 Task: Look for space in Taungdwingyi, Myanmar from 9th July, 2023 to 16th July, 2023 for 2 adults, 1 child in price range Rs.8000 to Rs.16000. Place can be entire place with 2 bedrooms having 2 beds and 1 bathroom. Property type can be house, flat, guest house. Amenities needed are: washing machine. Booking option can be shelf check-in. Required host language is English.
Action: Mouse moved to (466, 97)
Screenshot: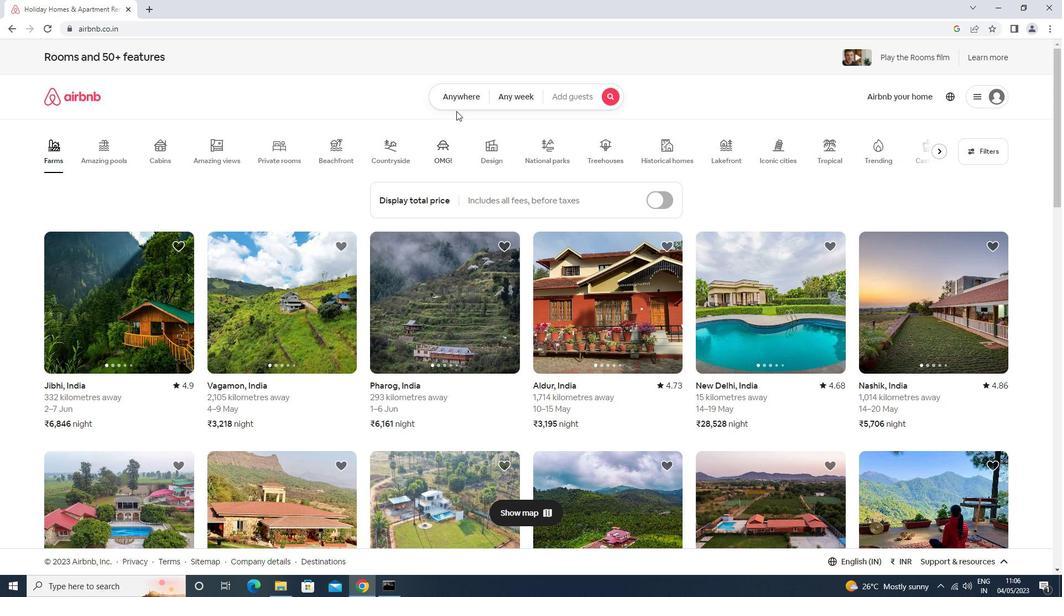 
Action: Mouse pressed left at (466, 97)
Screenshot: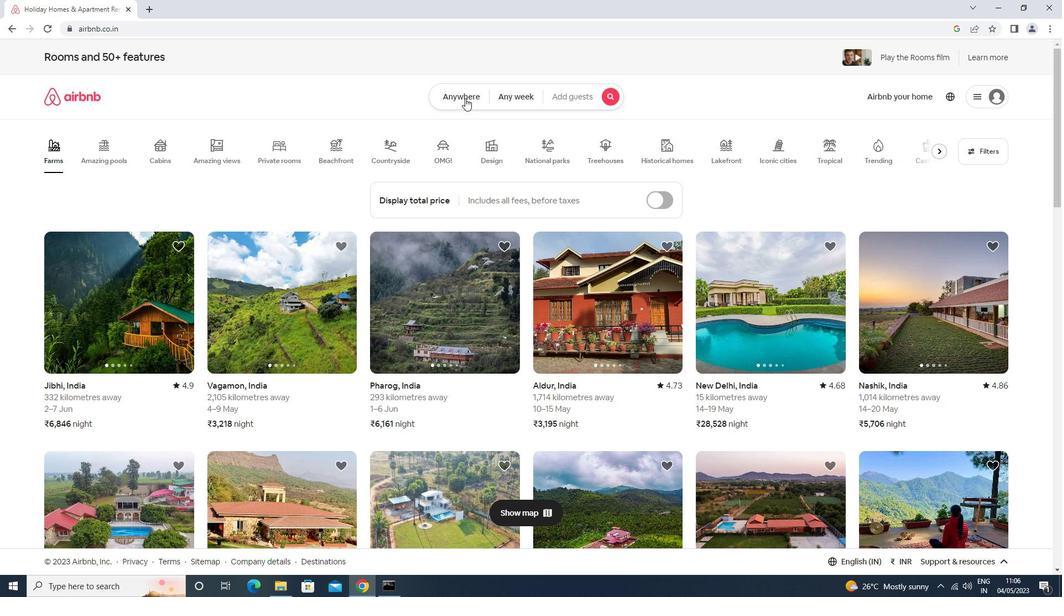 
Action: Mouse moved to (383, 144)
Screenshot: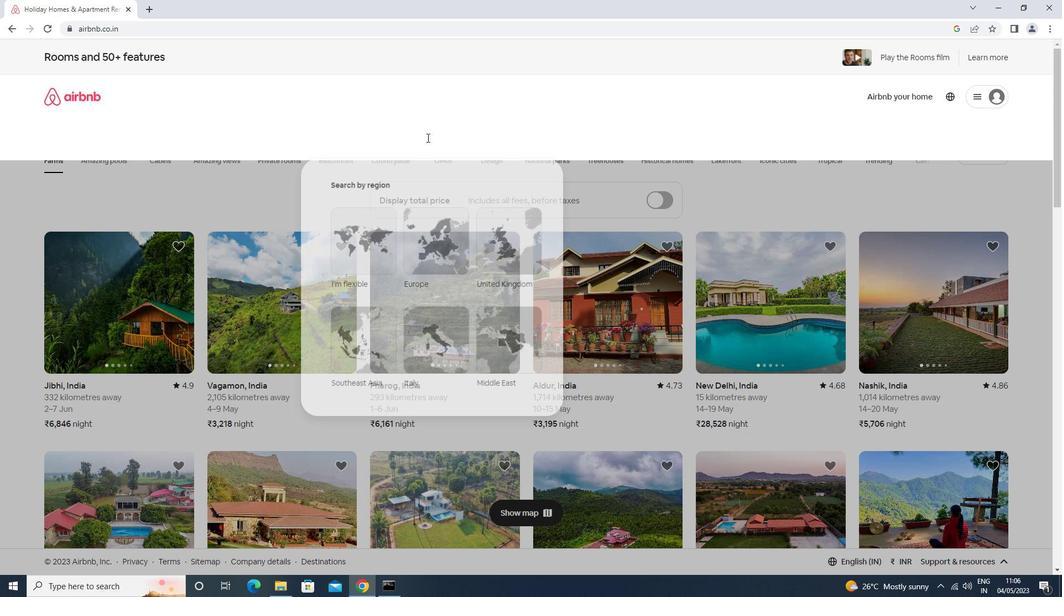 
Action: Mouse pressed left at (383, 144)
Screenshot: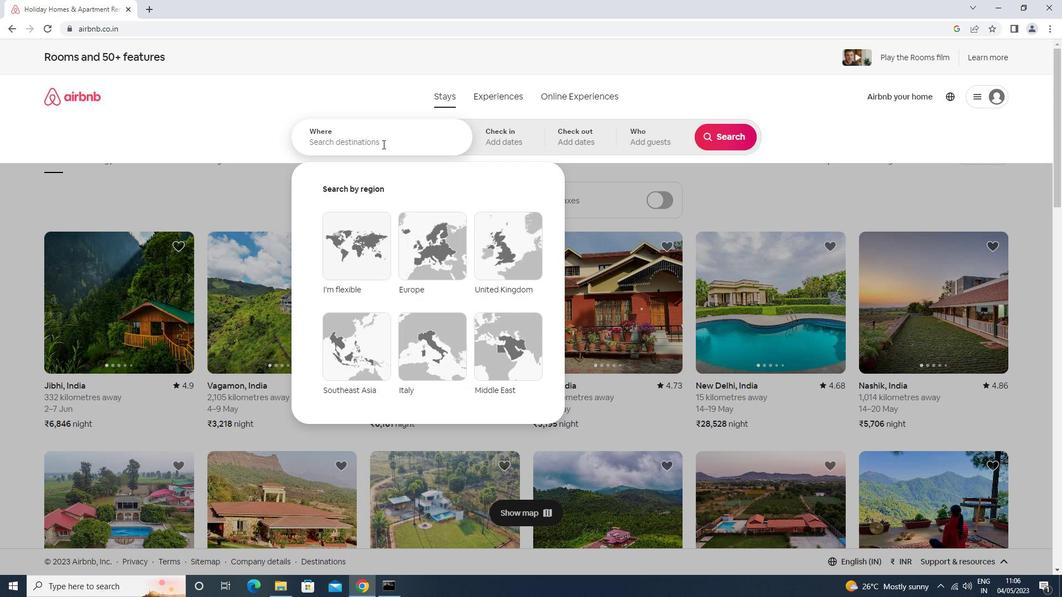 
Action: Mouse moved to (381, 144)
Screenshot: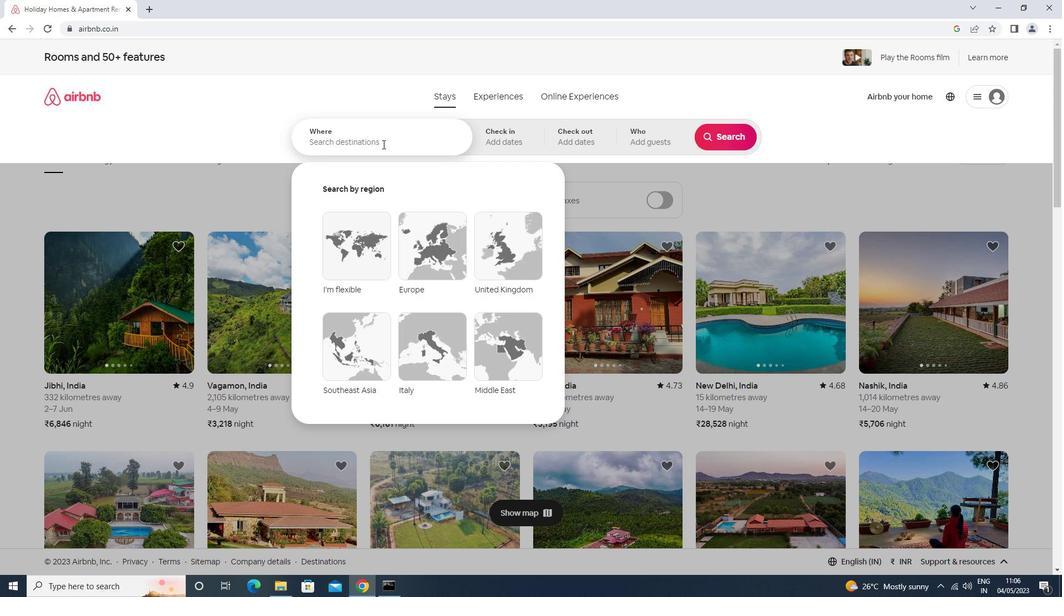 
Action: Key pressed taungdwinny<Key.down><Key.enter>
Screenshot: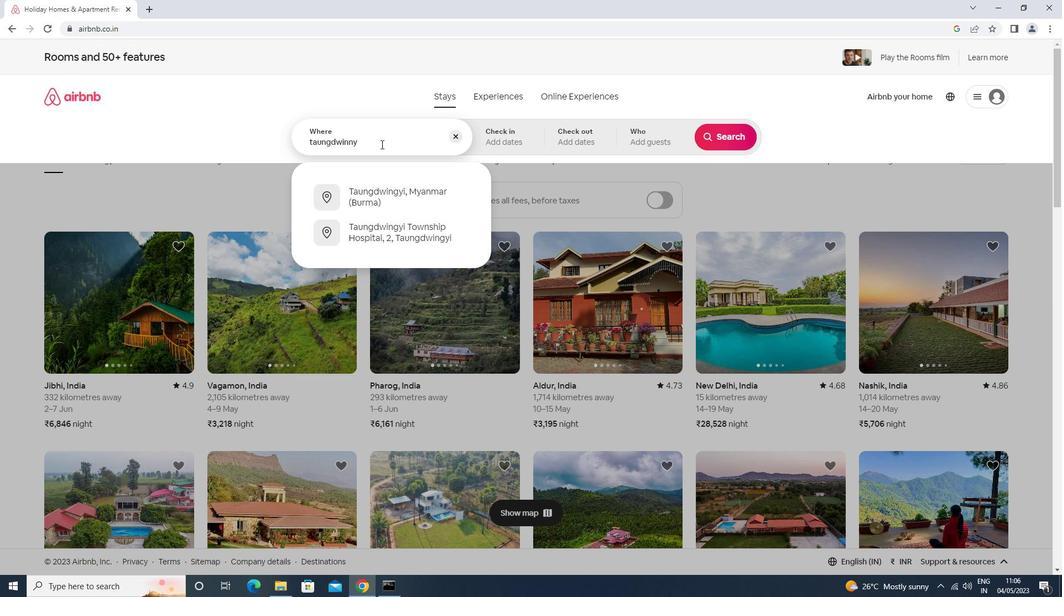 
Action: Mouse moved to (729, 223)
Screenshot: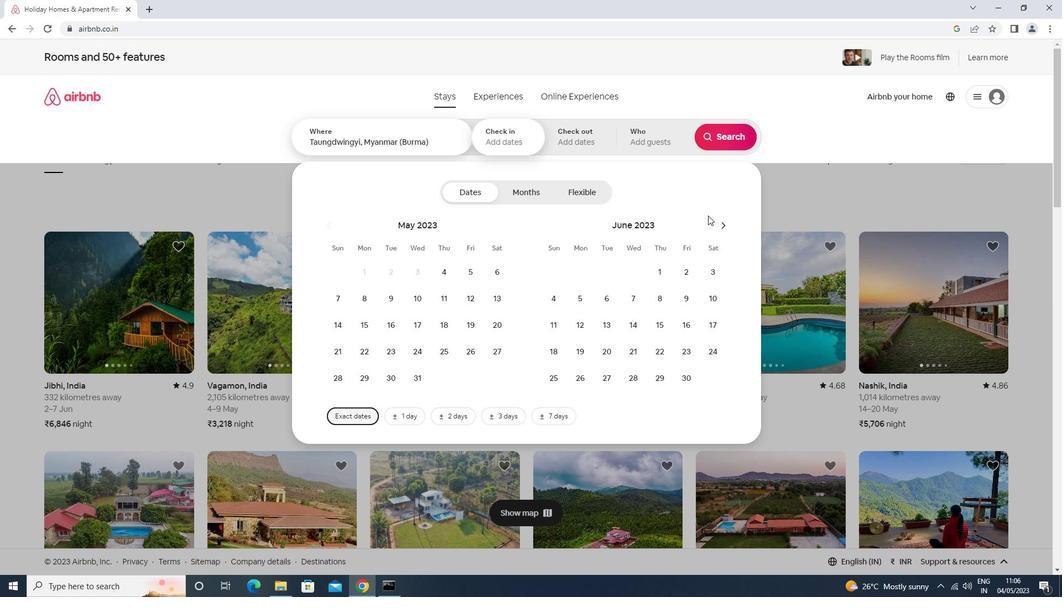 
Action: Mouse pressed left at (729, 223)
Screenshot: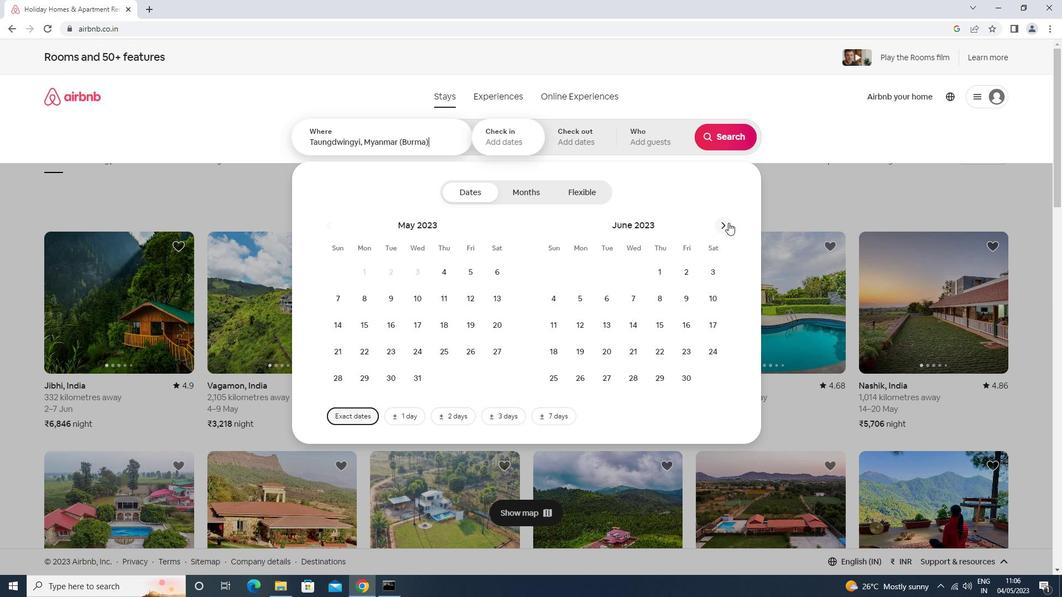 
Action: Mouse moved to (557, 326)
Screenshot: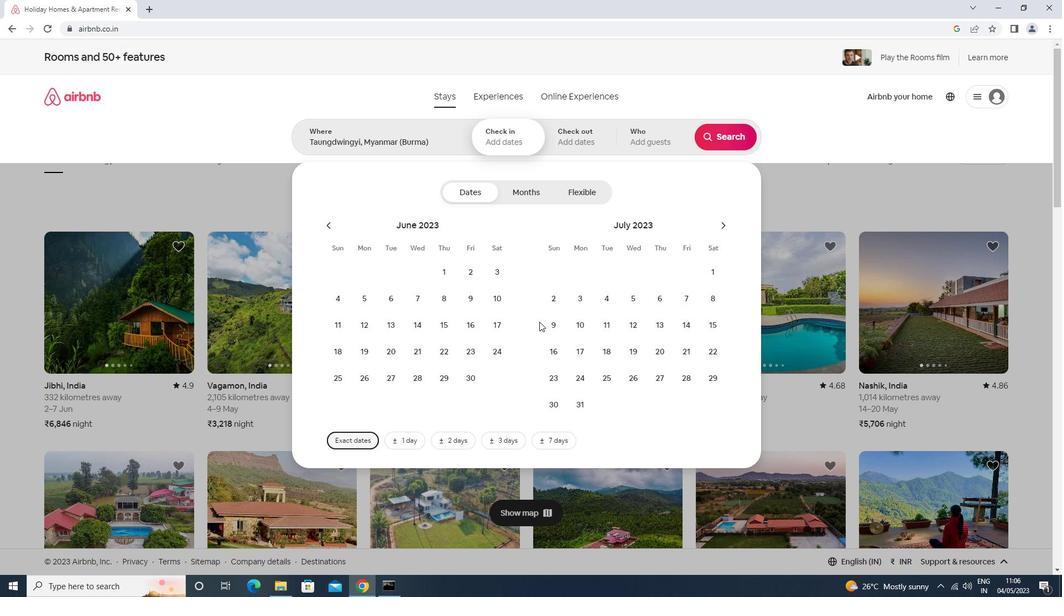 
Action: Mouse pressed left at (557, 326)
Screenshot: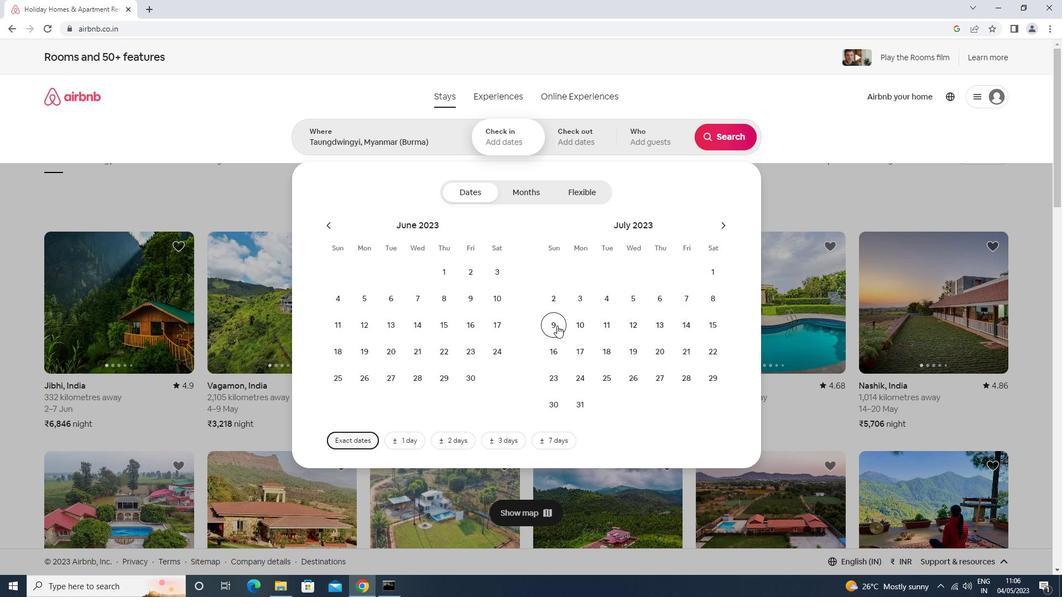 
Action: Mouse moved to (549, 347)
Screenshot: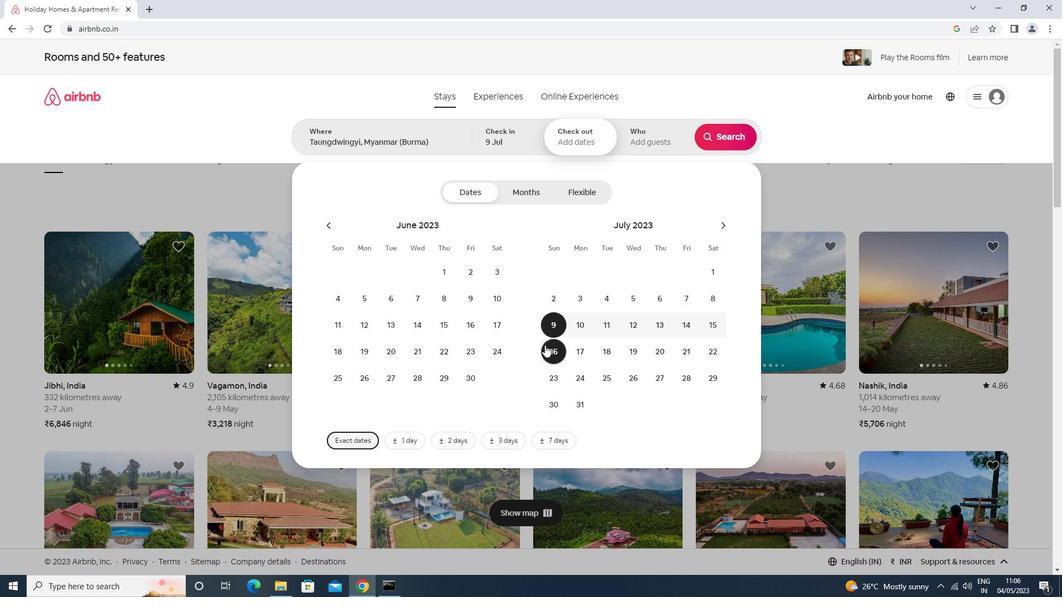 
Action: Mouse pressed left at (549, 347)
Screenshot: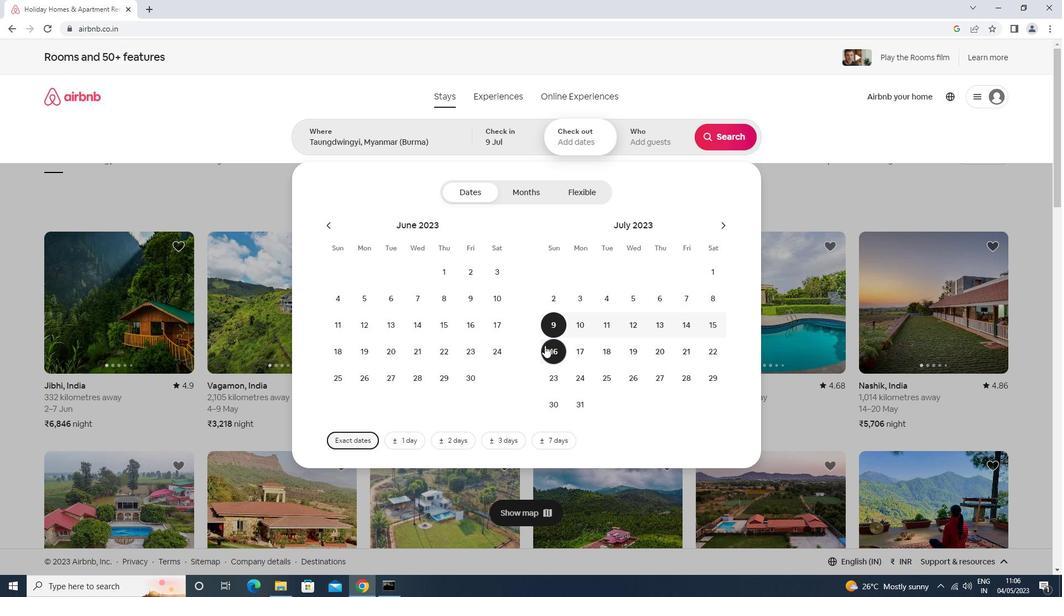 
Action: Mouse moved to (647, 147)
Screenshot: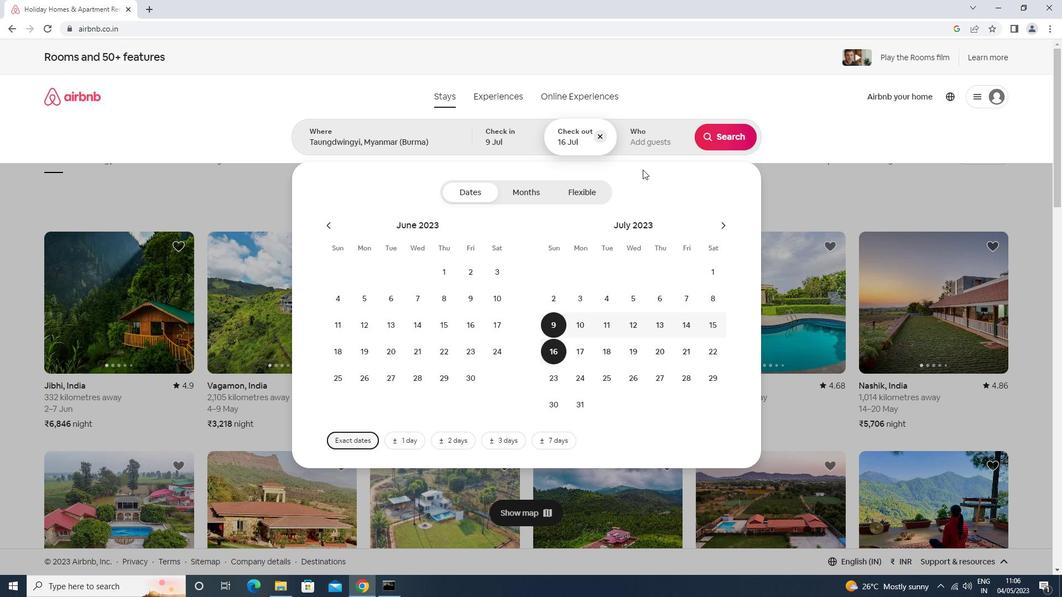 
Action: Mouse pressed left at (647, 147)
Screenshot: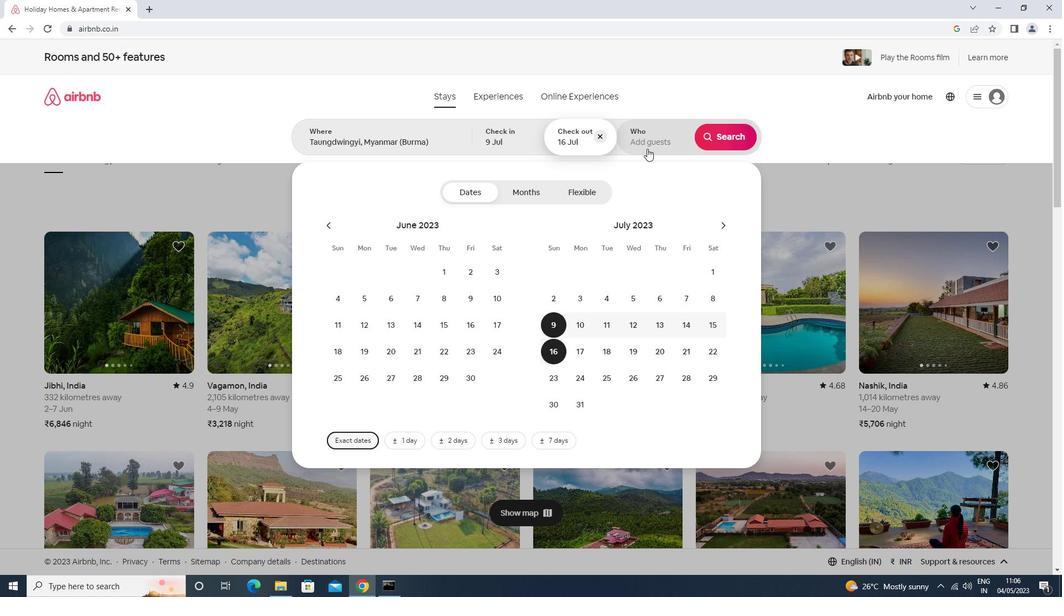 
Action: Mouse moved to (724, 193)
Screenshot: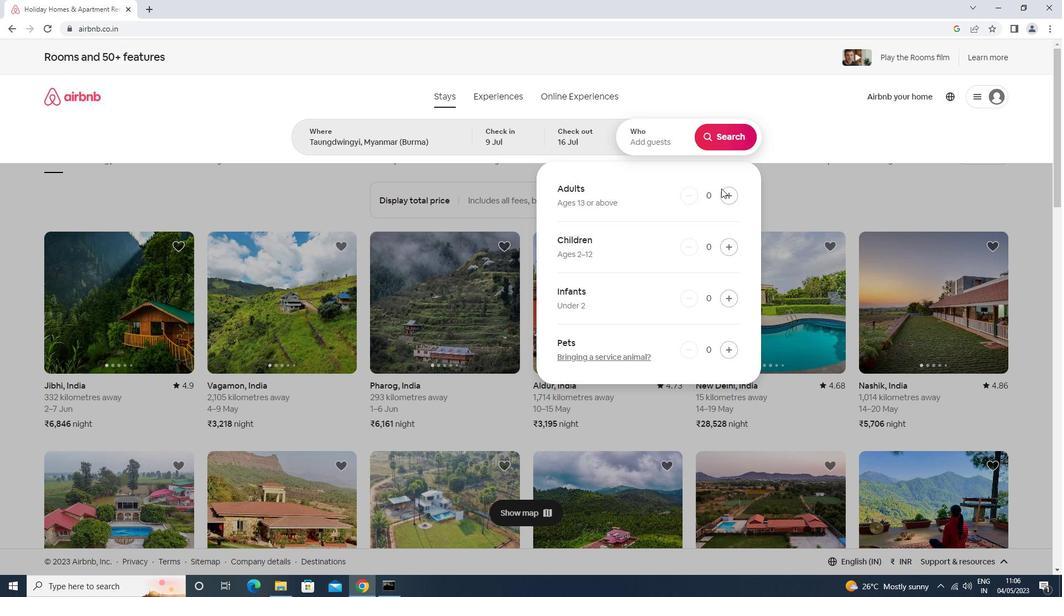 
Action: Mouse pressed left at (724, 193)
Screenshot: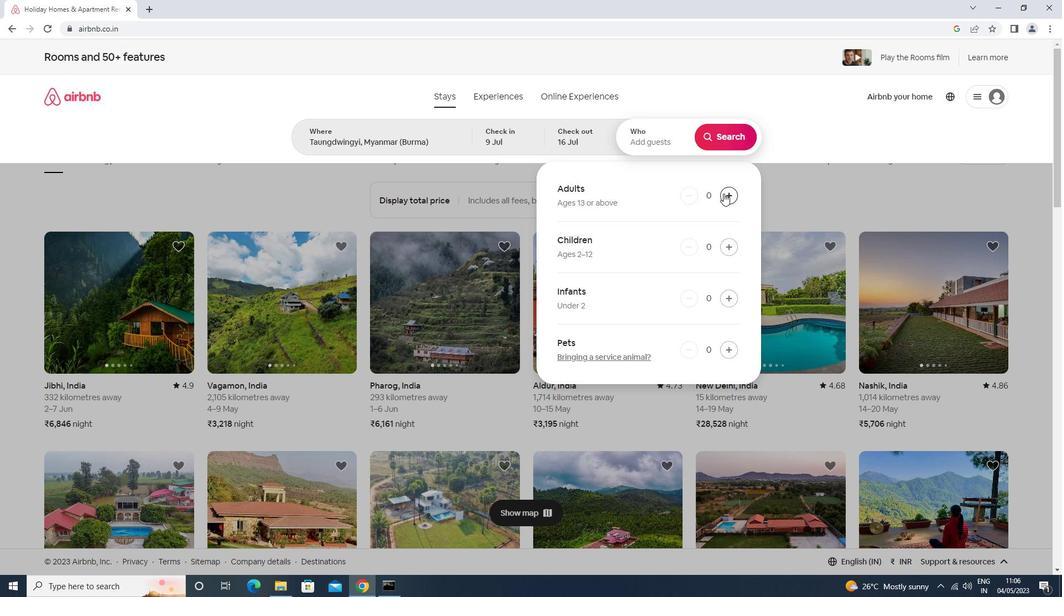 
Action: Mouse pressed left at (724, 193)
Screenshot: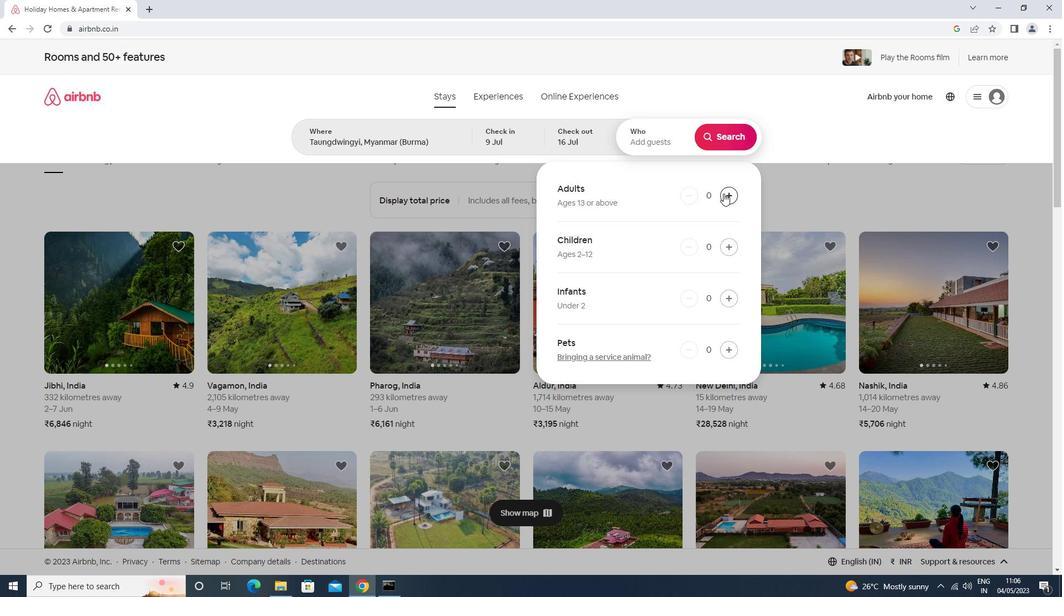 
Action: Mouse moved to (733, 243)
Screenshot: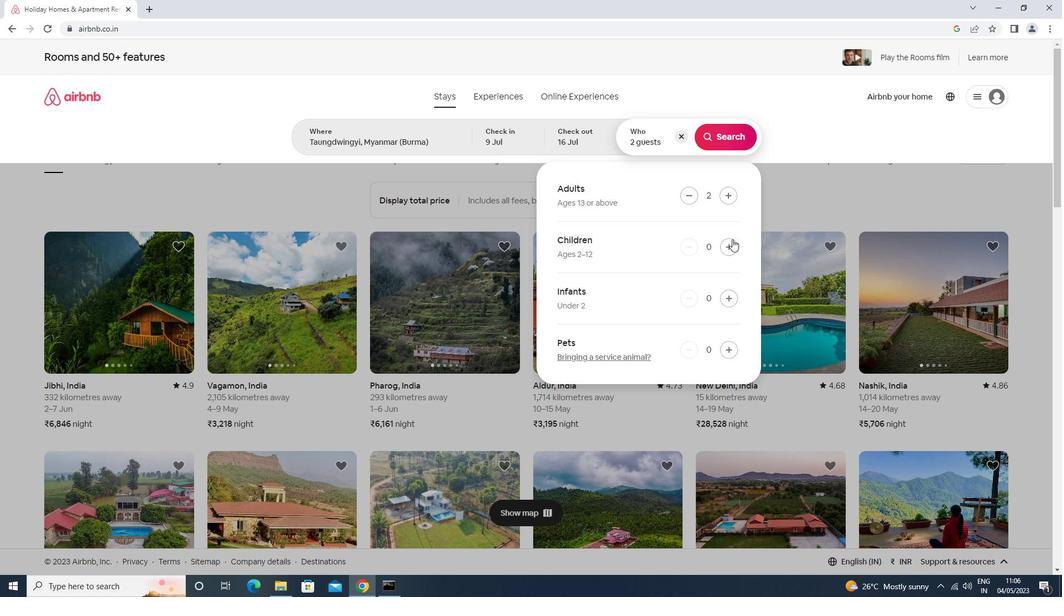 
Action: Mouse pressed left at (733, 243)
Screenshot: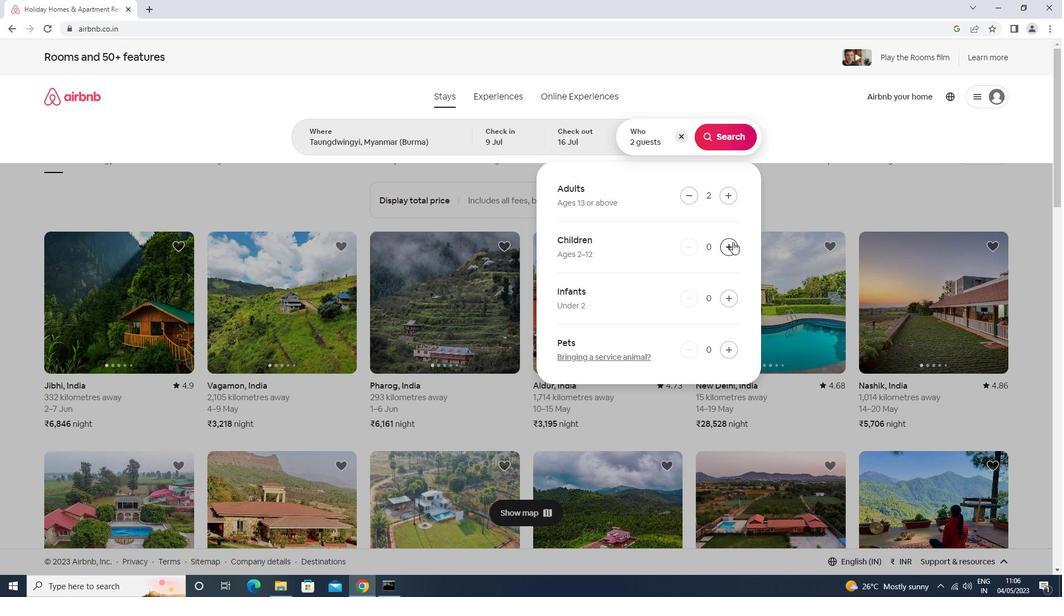 
Action: Mouse moved to (730, 140)
Screenshot: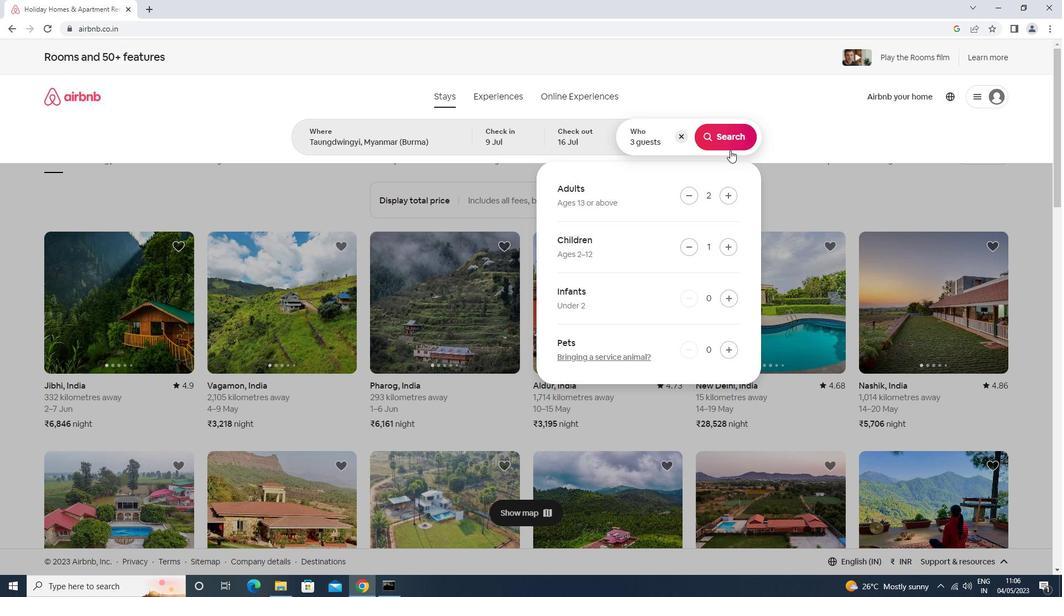 
Action: Mouse pressed left at (730, 140)
Screenshot: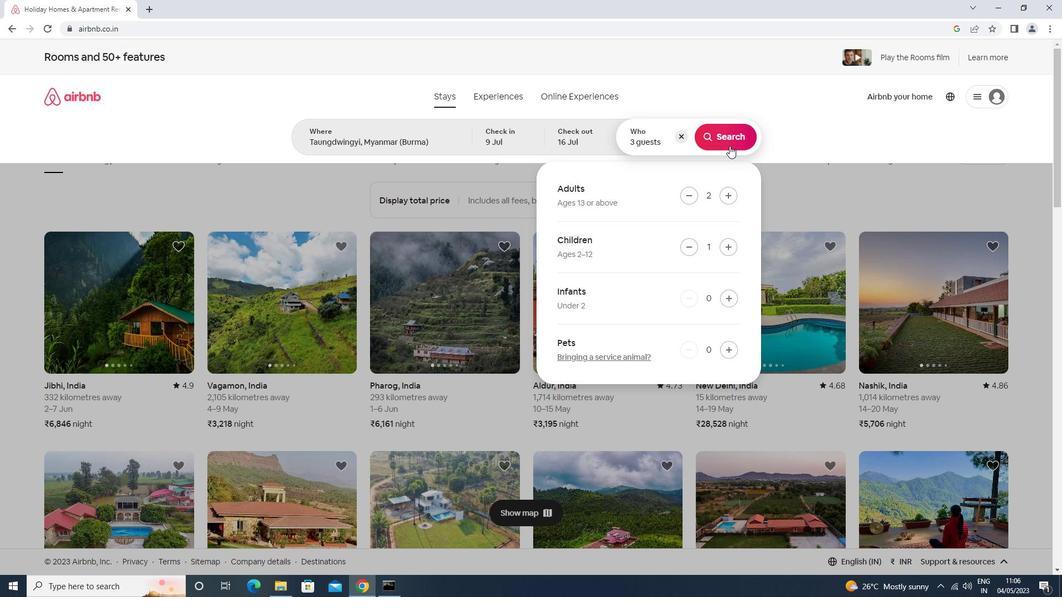 
Action: Mouse moved to (1005, 102)
Screenshot: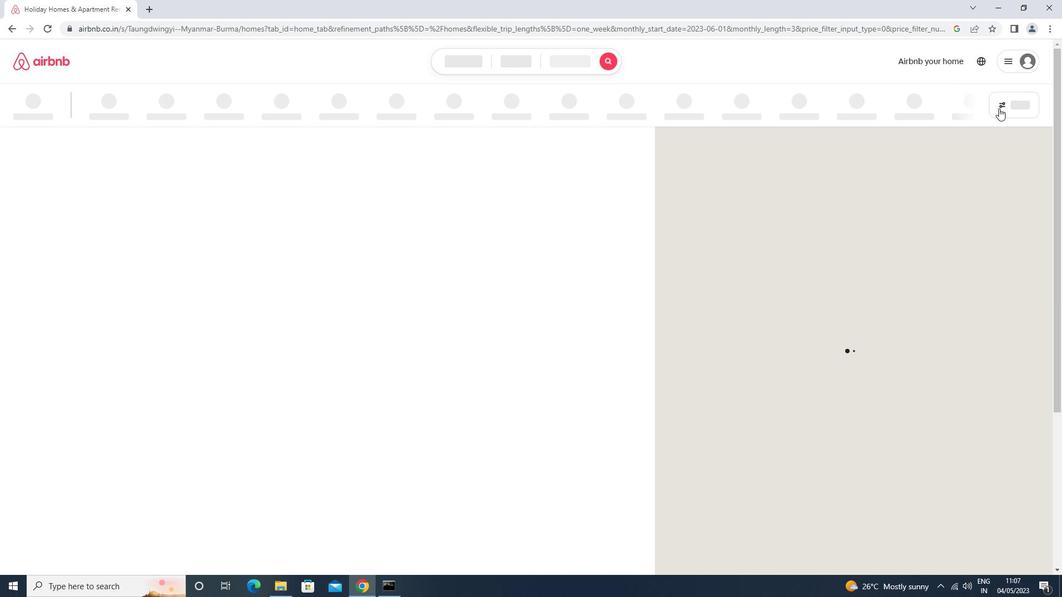 
Action: Mouse pressed left at (1005, 102)
Screenshot: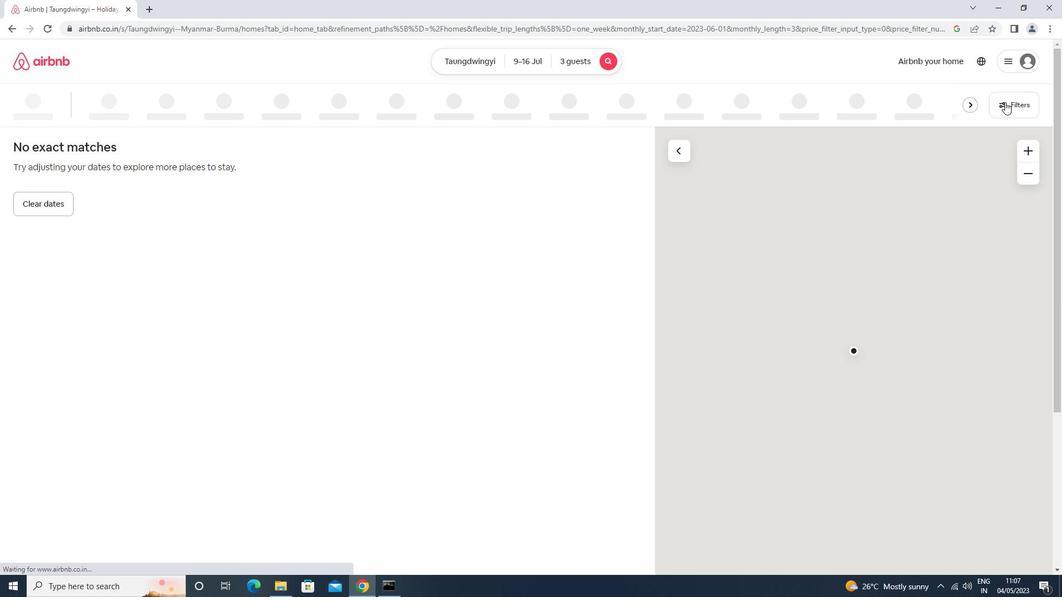 
Action: Mouse moved to (436, 167)
Screenshot: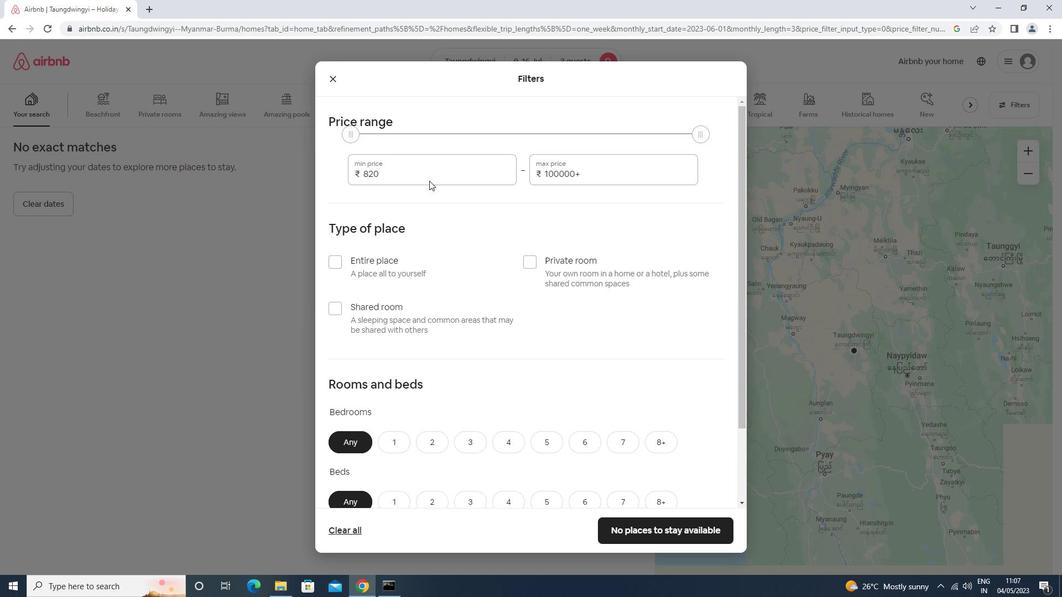 
Action: Mouse pressed left at (436, 167)
Screenshot: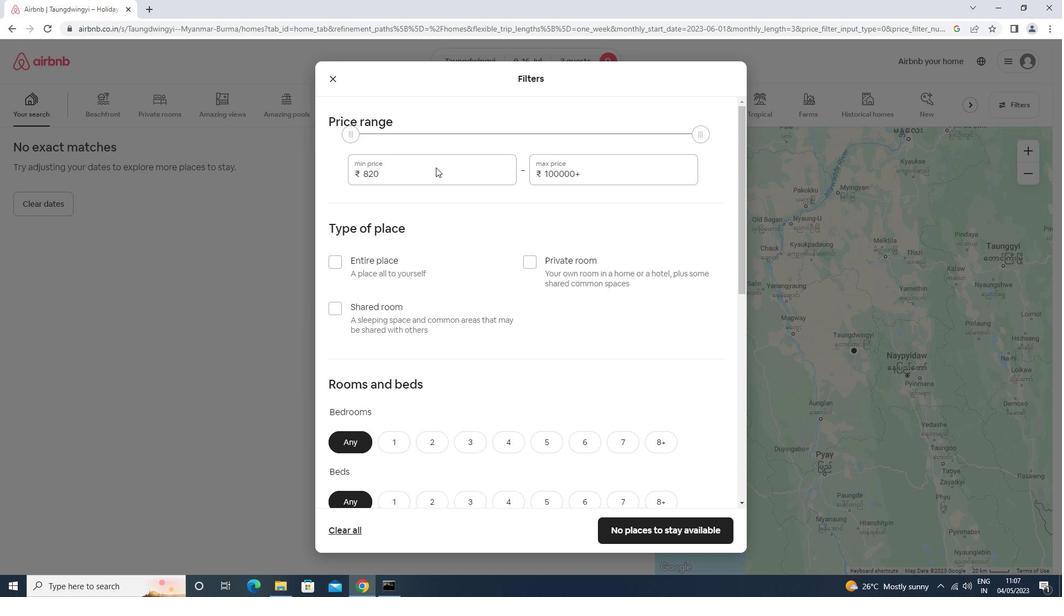
Action: Mouse moved to (436, 167)
Screenshot: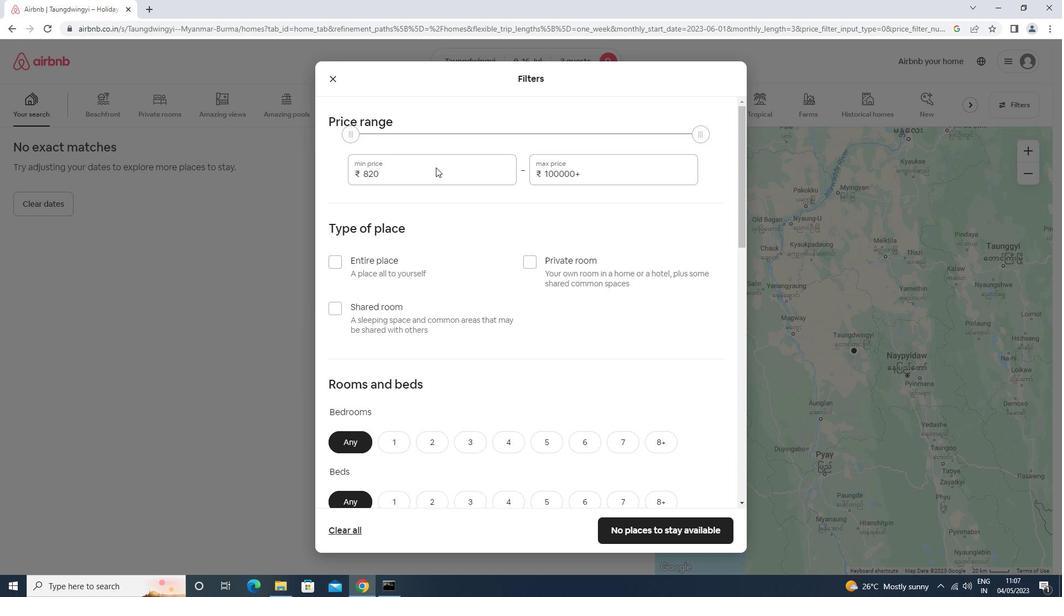 
Action: Key pressed <Key.backspace><Key.backspace><Key.backspace><Key.backspace><Key.backspace><Key.backspace>8000<Key.tab>16000
Screenshot: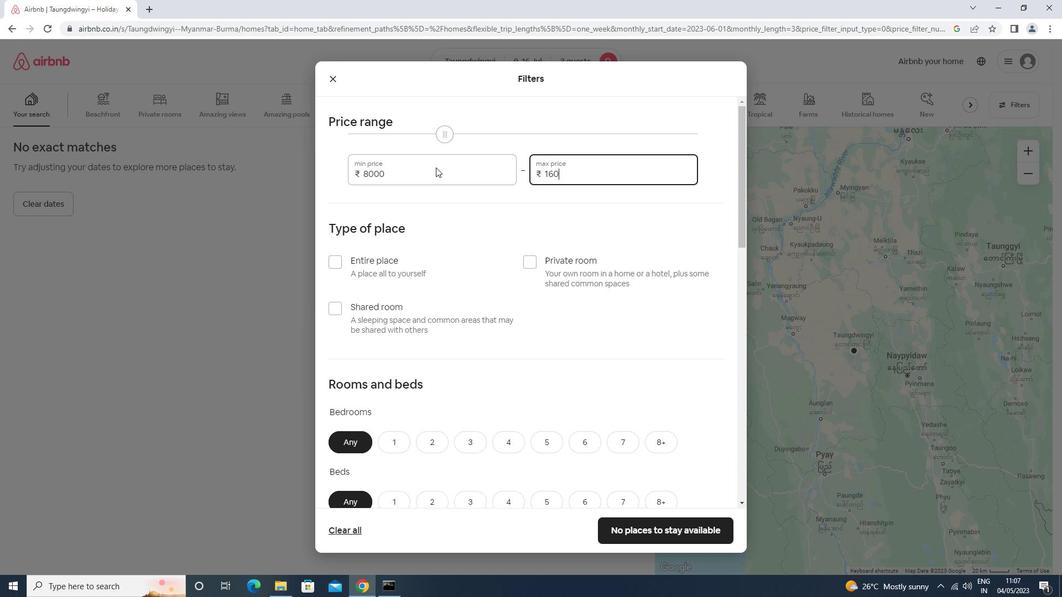 
Action: Mouse moved to (401, 257)
Screenshot: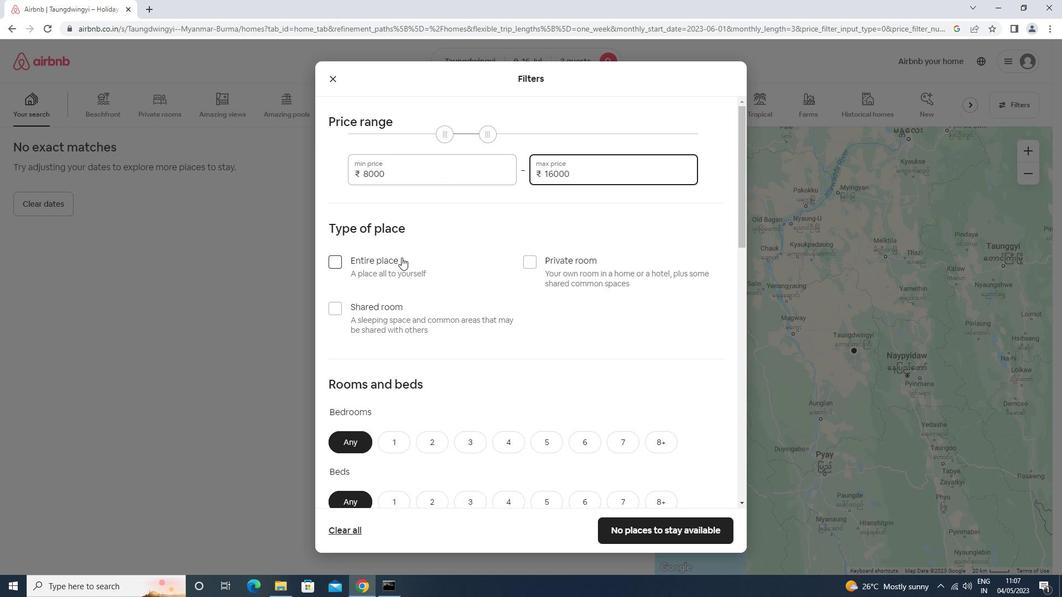 
Action: Mouse pressed left at (401, 257)
Screenshot: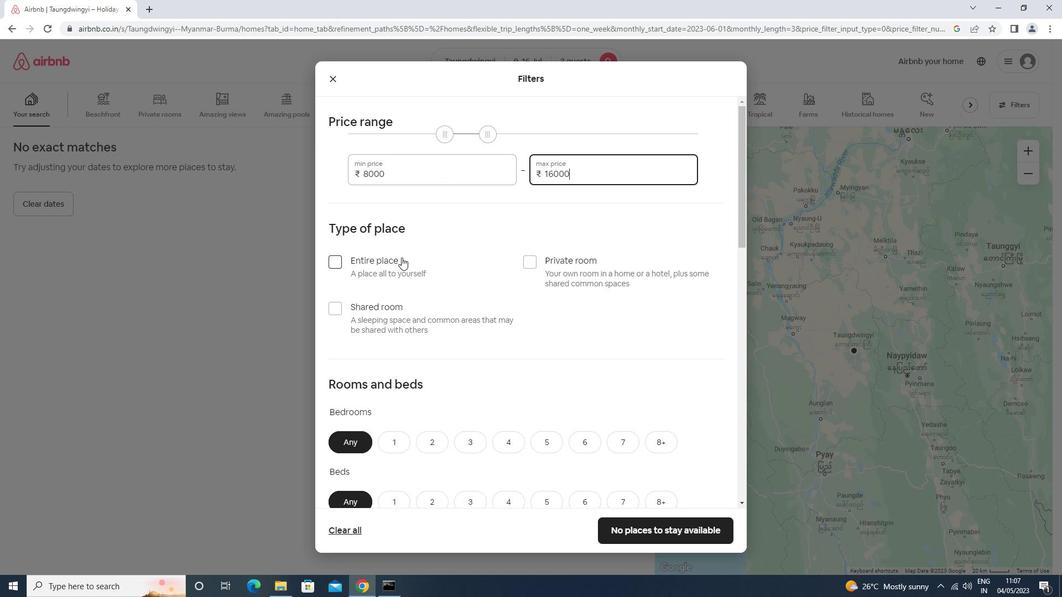 
Action: Mouse moved to (411, 314)
Screenshot: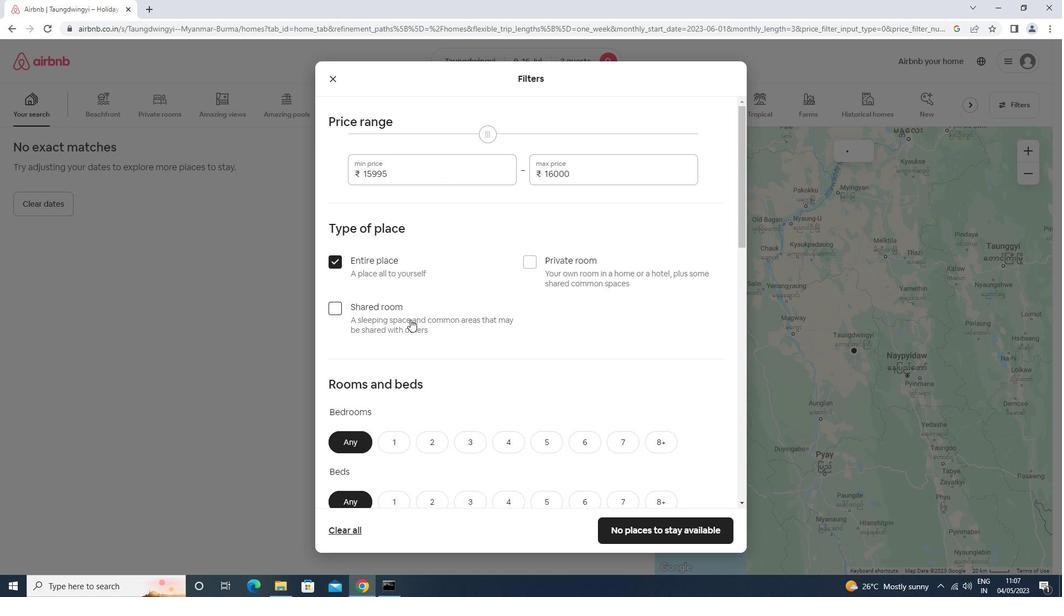 
Action: Mouse scrolled (411, 314) with delta (0, 0)
Screenshot: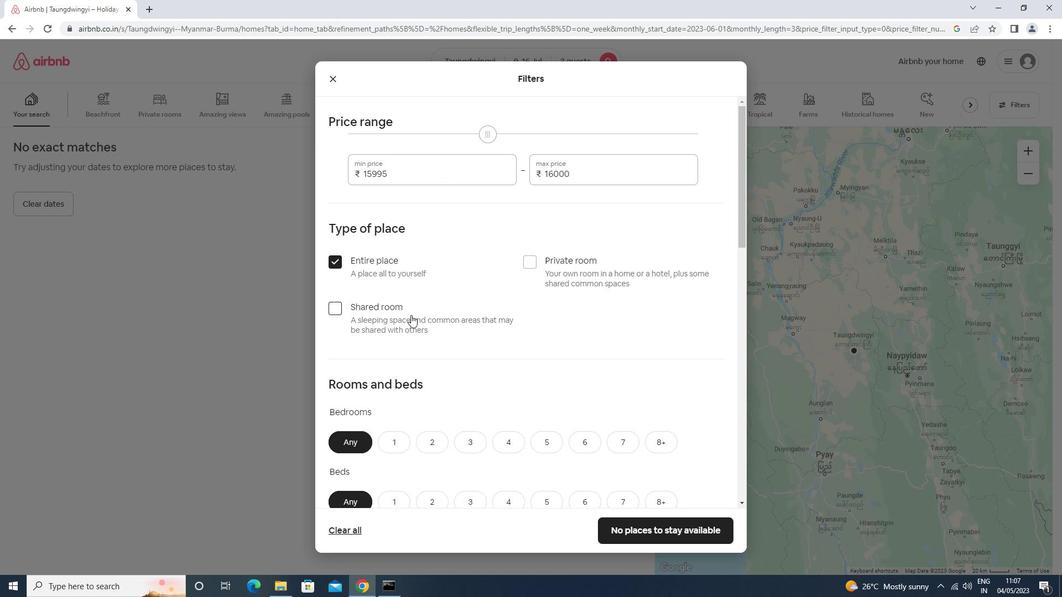 
Action: Mouse scrolled (411, 314) with delta (0, 0)
Screenshot: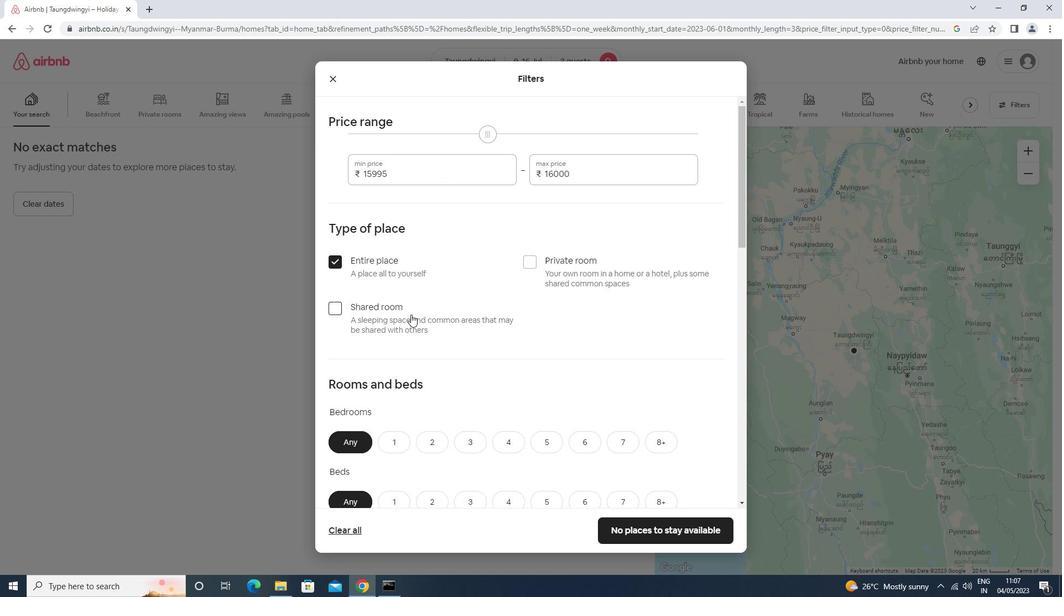 
Action: Mouse scrolled (411, 314) with delta (0, 0)
Screenshot: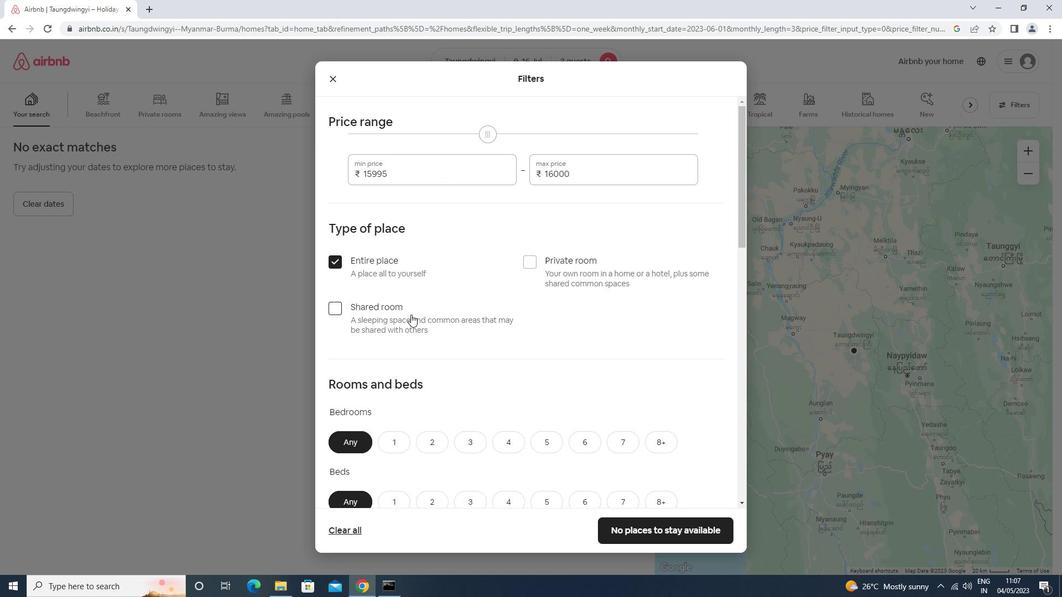 
Action: Mouse moved to (437, 274)
Screenshot: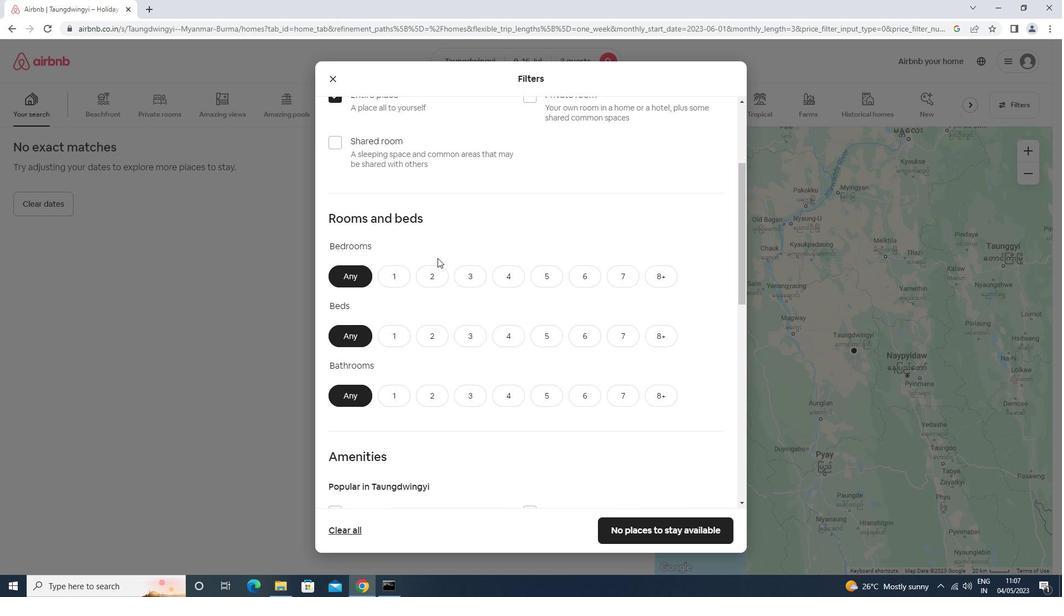 
Action: Mouse pressed left at (437, 274)
Screenshot: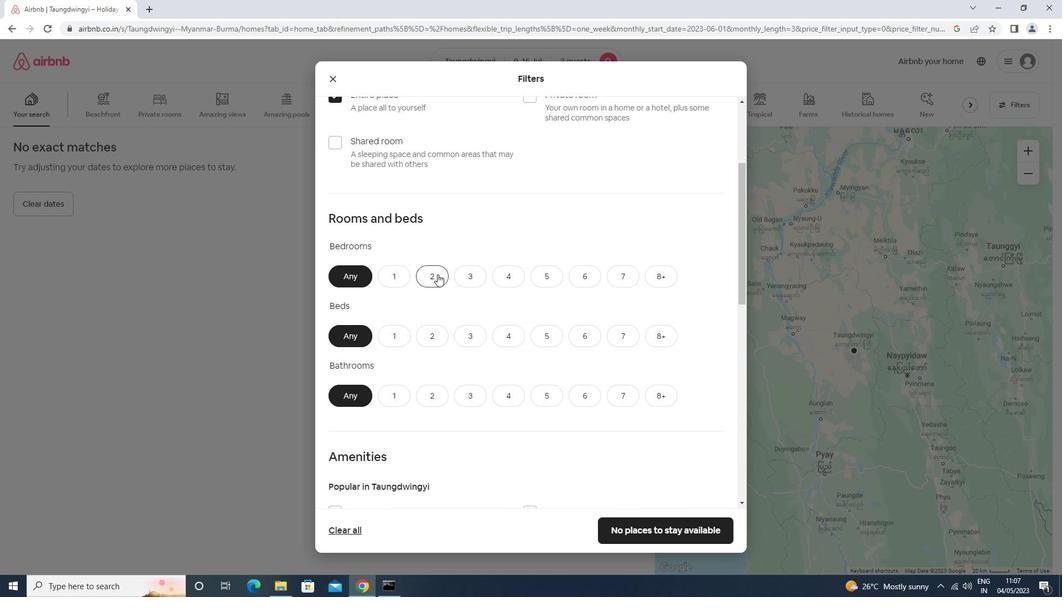 
Action: Mouse moved to (439, 338)
Screenshot: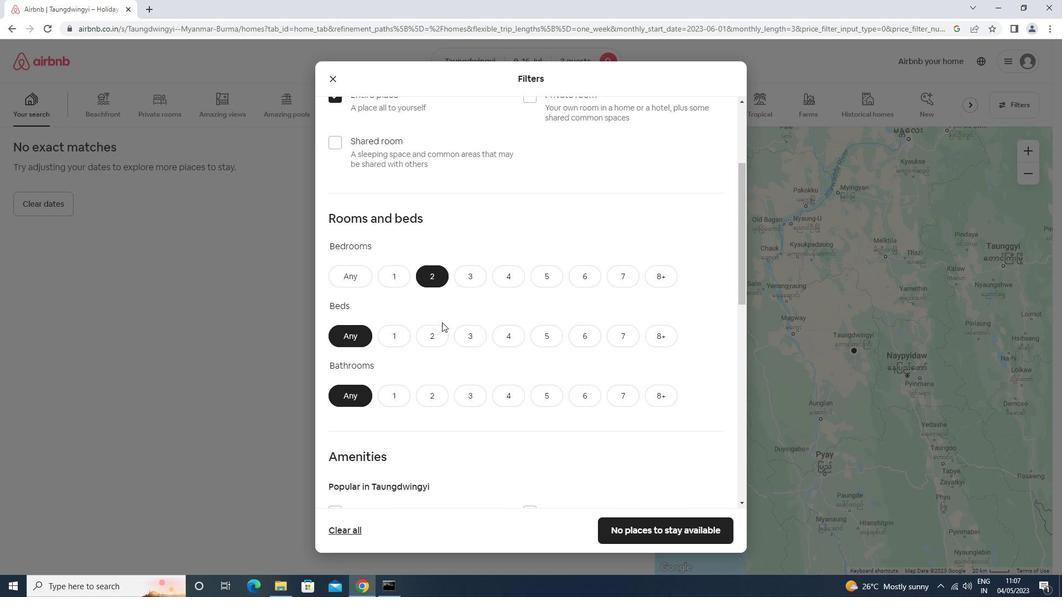
Action: Mouse pressed left at (439, 338)
Screenshot: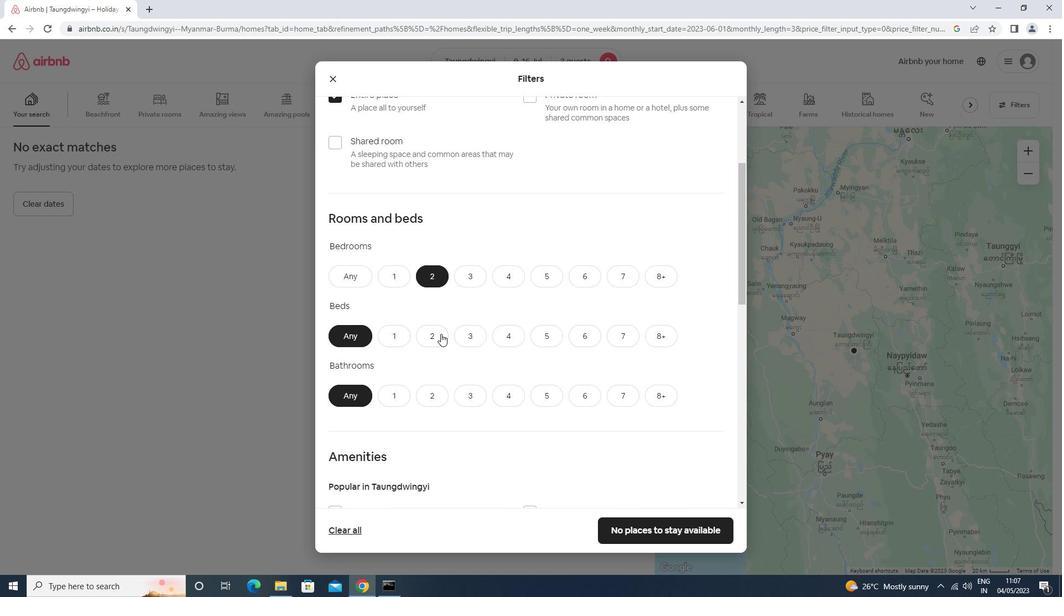 
Action: Mouse moved to (407, 396)
Screenshot: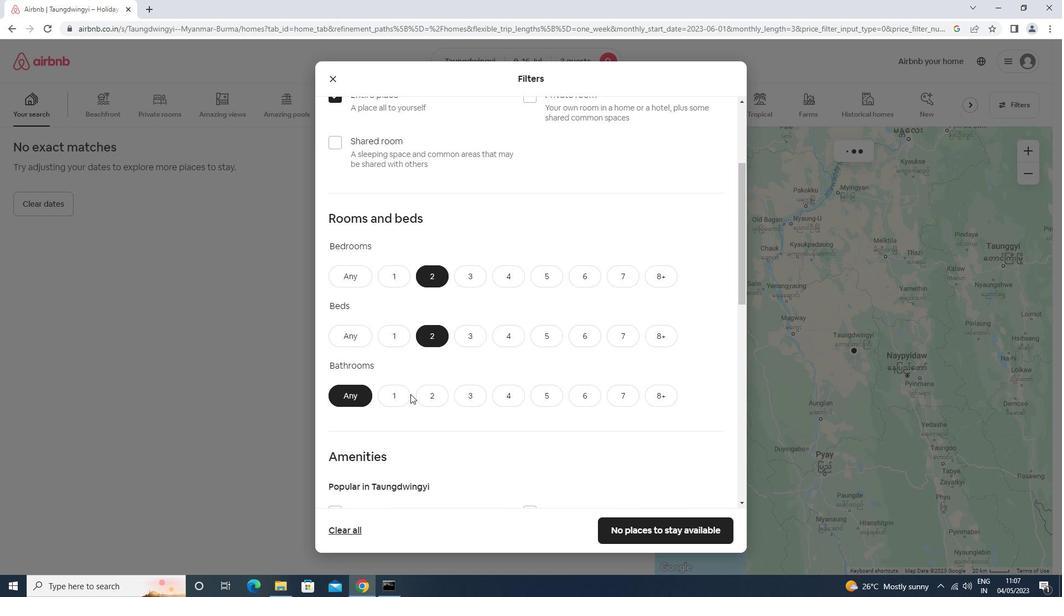 
Action: Mouse pressed left at (407, 396)
Screenshot: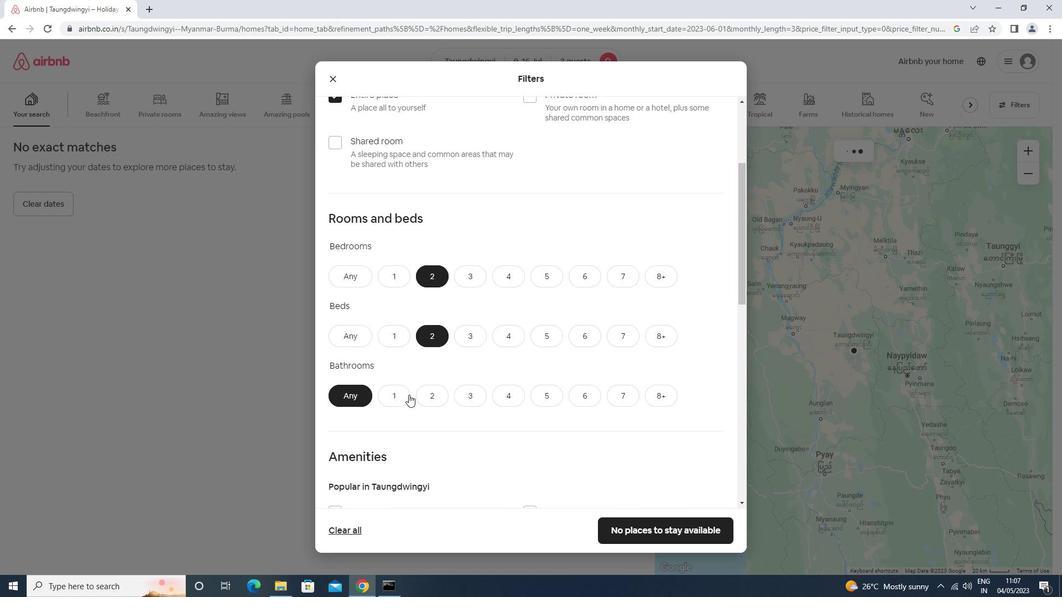 
Action: Mouse moved to (407, 394)
Screenshot: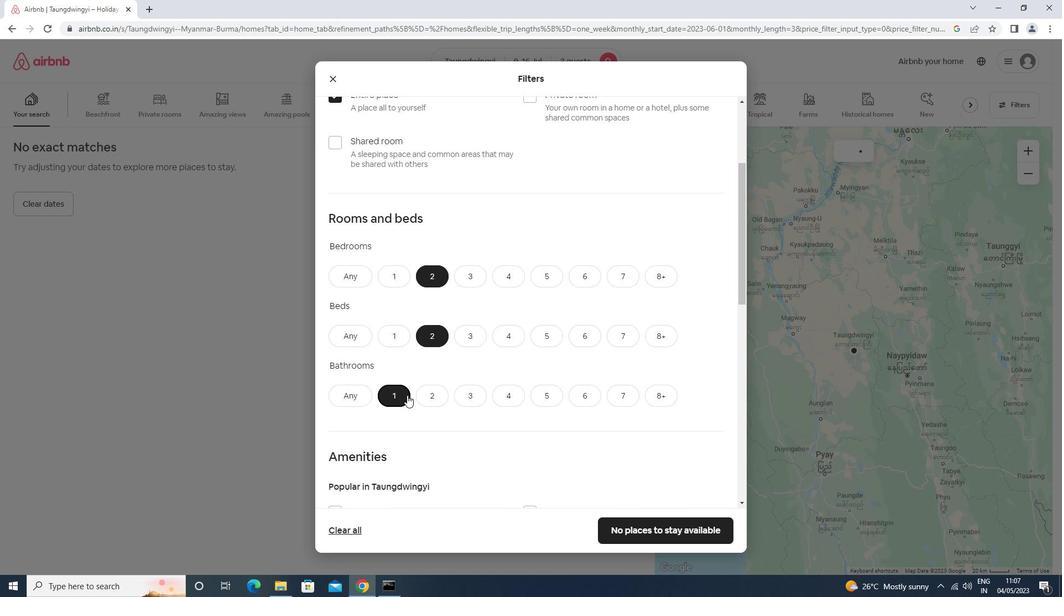 
Action: Mouse scrolled (407, 393) with delta (0, 0)
Screenshot: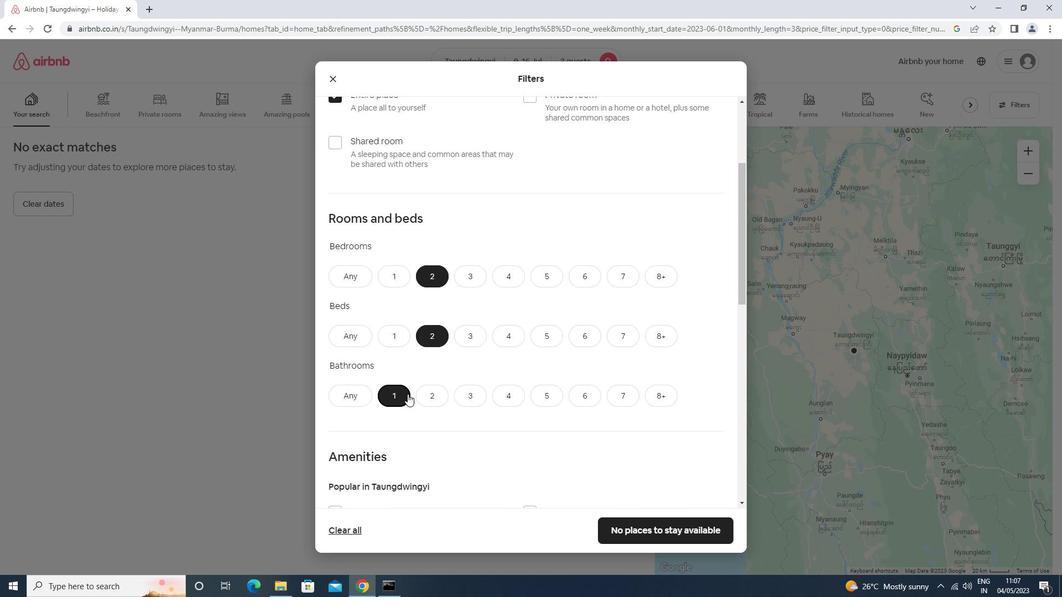 
Action: Mouse scrolled (407, 393) with delta (0, 0)
Screenshot: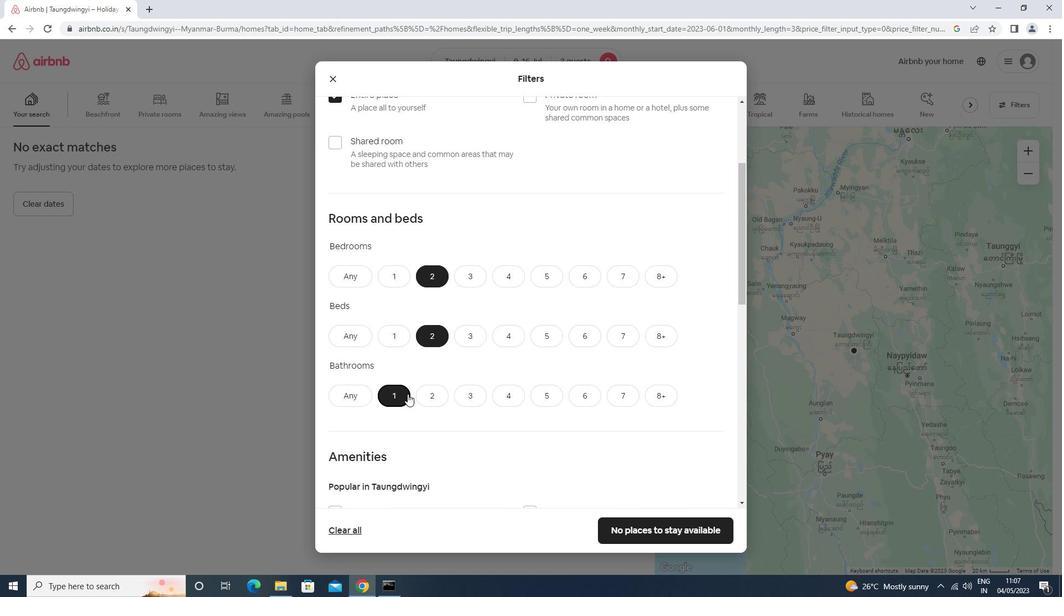 
Action: Mouse moved to (371, 400)
Screenshot: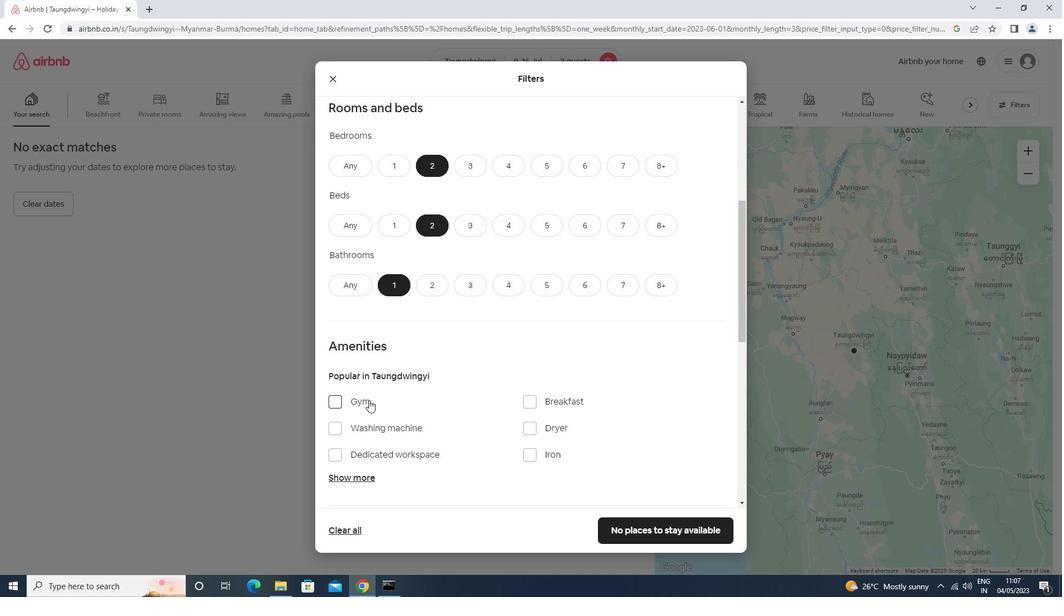 
Action: Mouse scrolled (371, 400) with delta (0, 0)
Screenshot: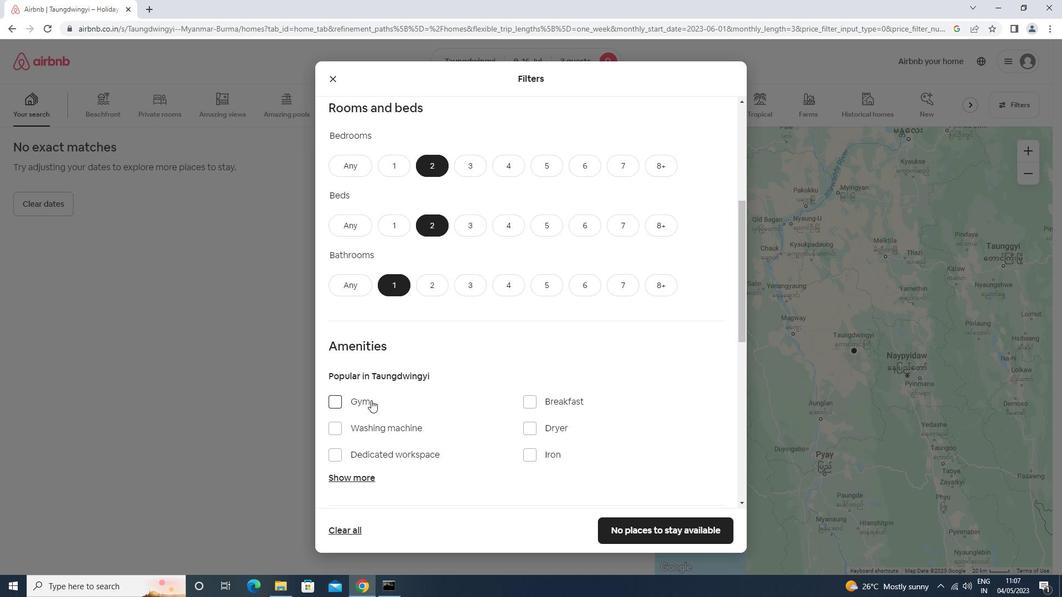 
Action: Mouse scrolled (371, 400) with delta (0, 0)
Screenshot: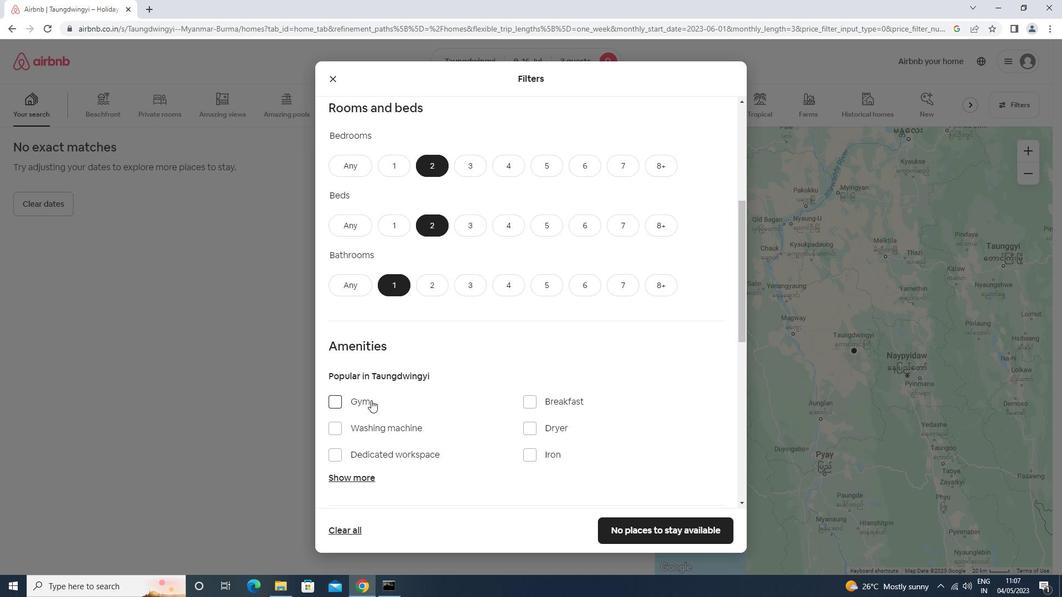 
Action: Mouse moved to (371, 319)
Screenshot: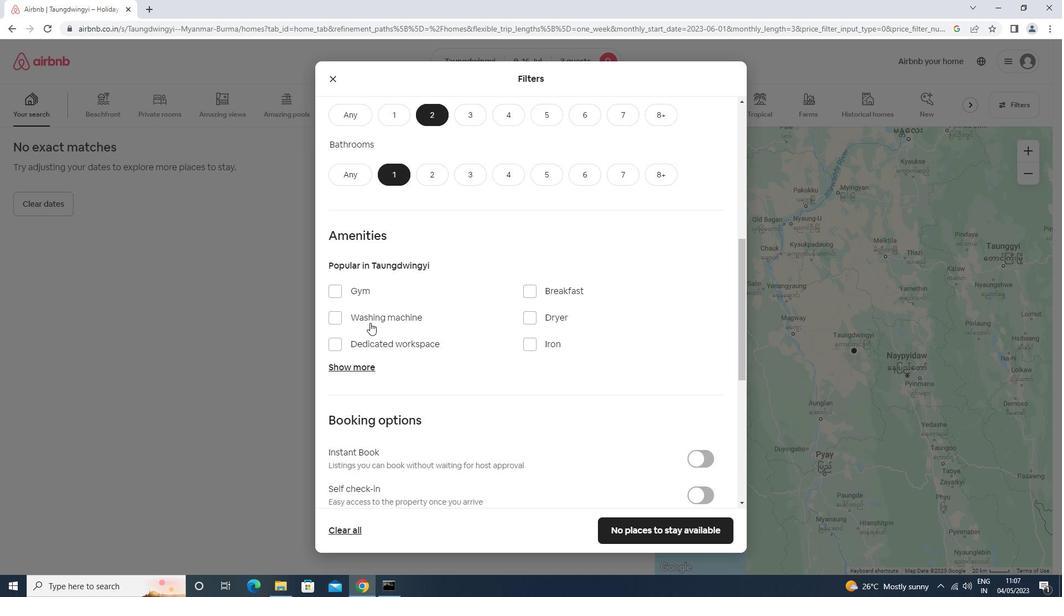 
Action: Mouse pressed left at (371, 319)
Screenshot: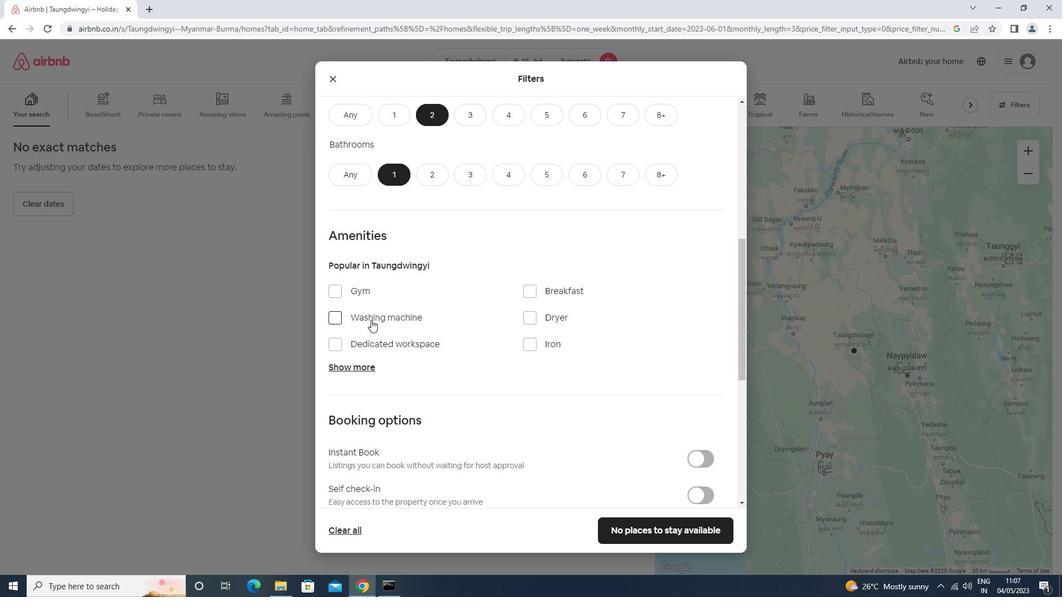 
Action: Mouse scrolled (371, 318) with delta (0, 0)
Screenshot: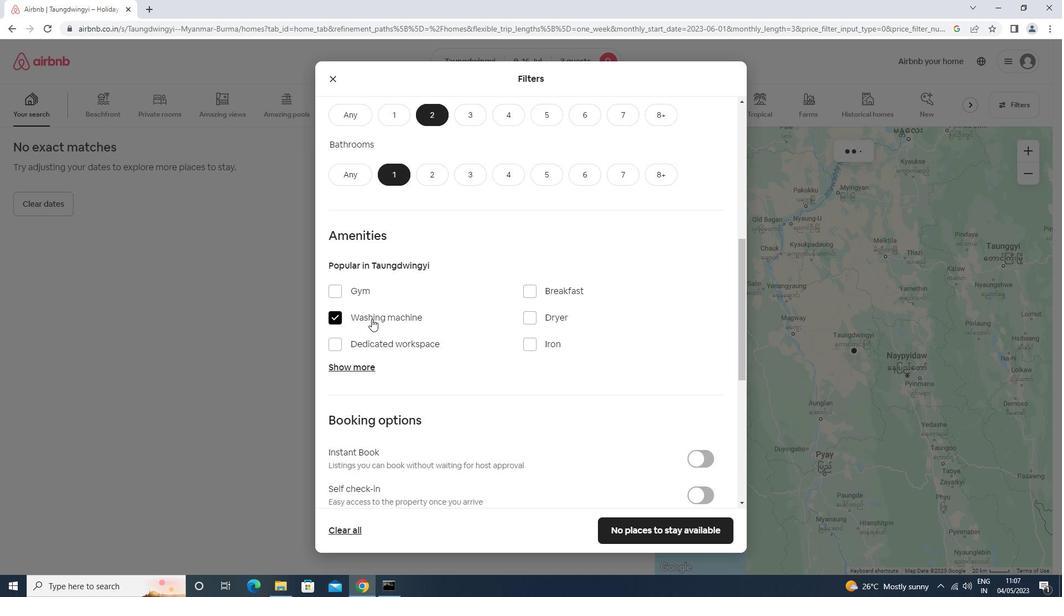 
Action: Mouse scrolled (371, 318) with delta (0, 0)
Screenshot: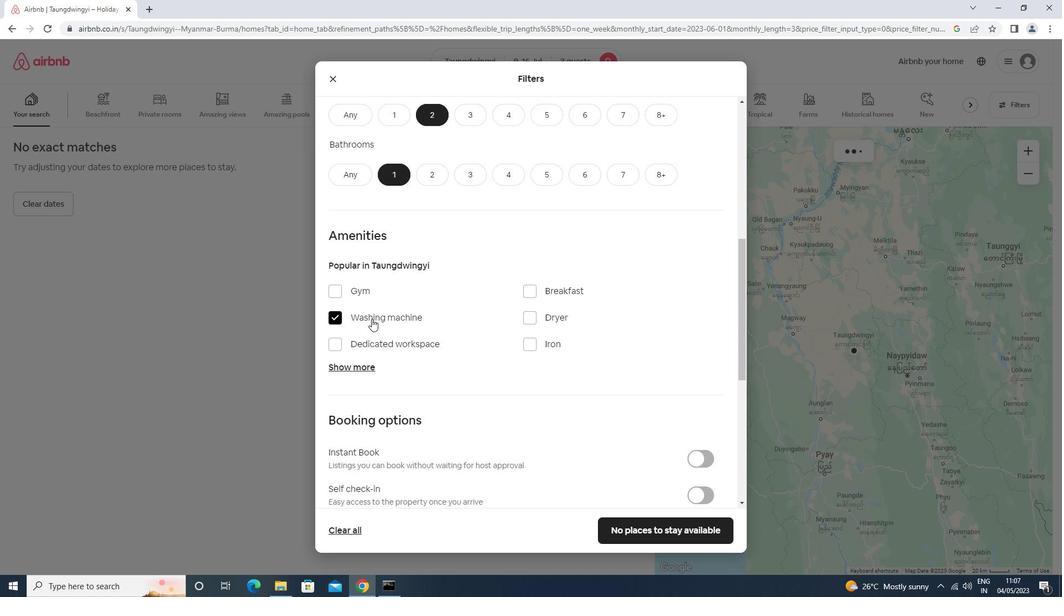 
Action: Mouse scrolled (371, 318) with delta (0, 0)
Screenshot: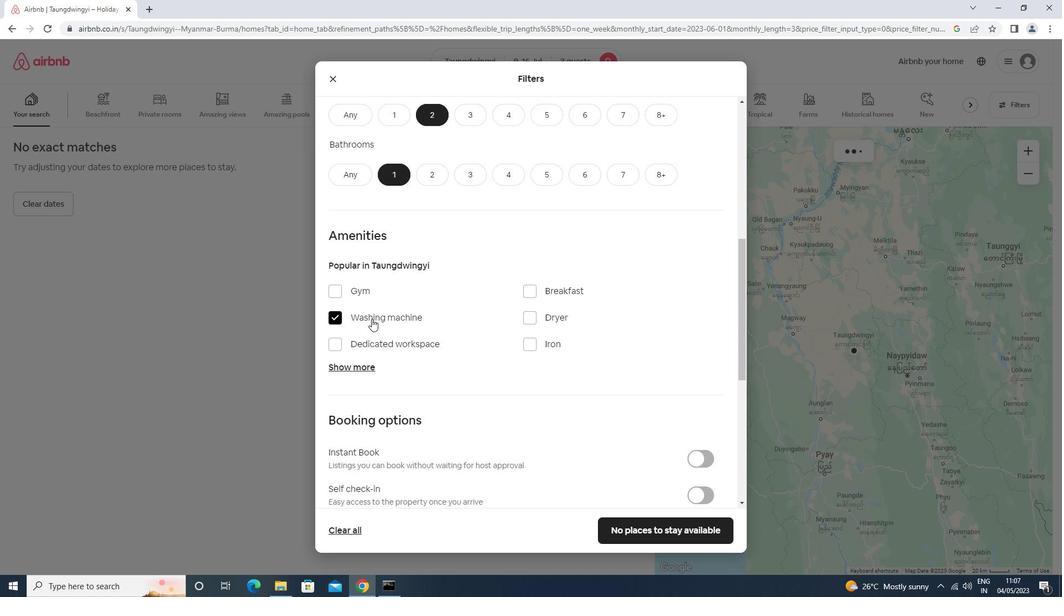 
Action: Mouse scrolled (371, 318) with delta (0, 0)
Screenshot: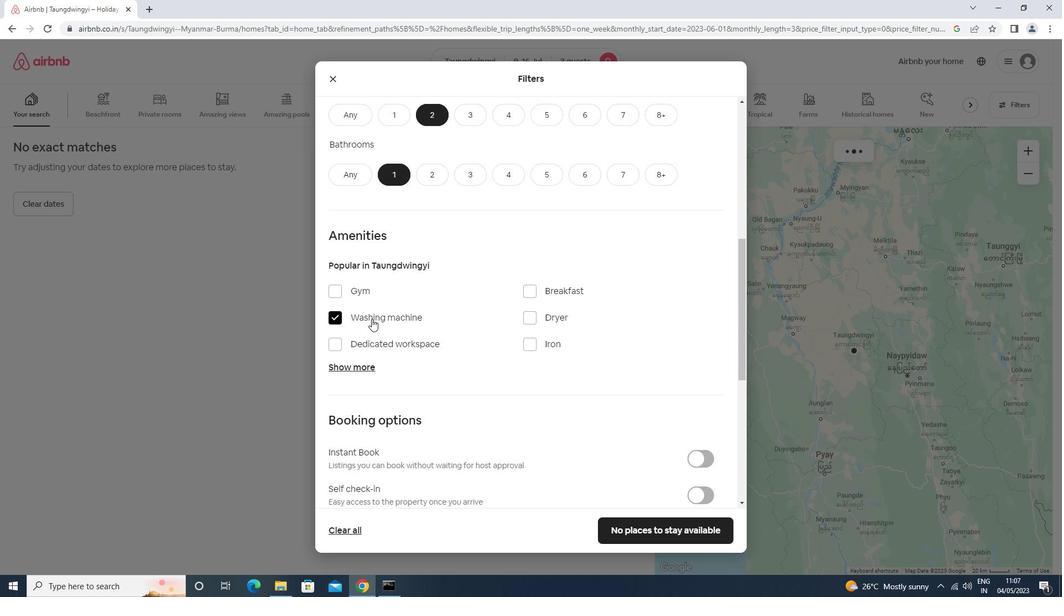 
Action: Mouse scrolled (371, 318) with delta (0, 0)
Screenshot: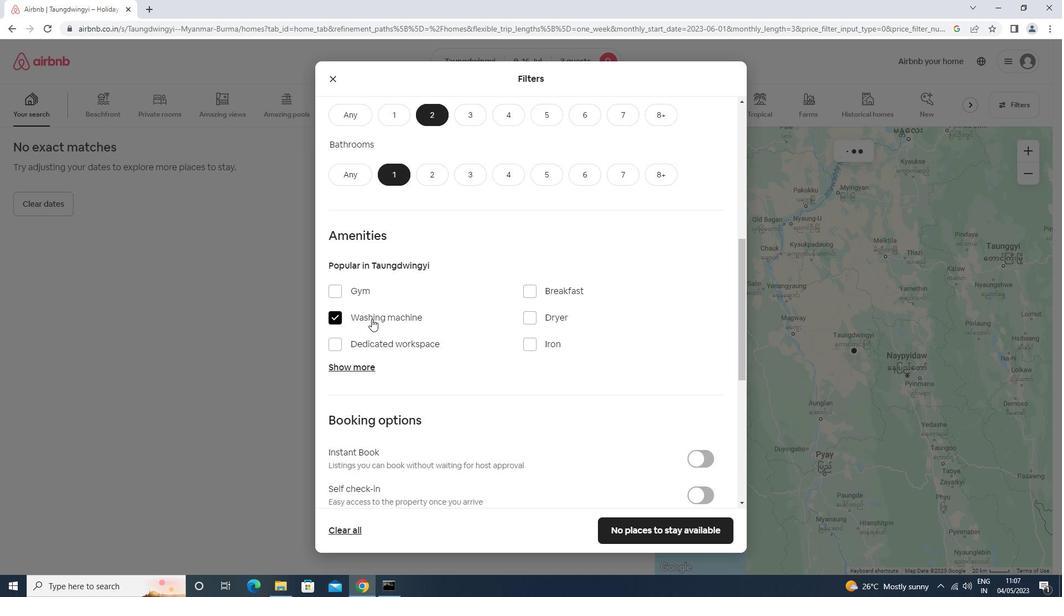
Action: Mouse moved to (706, 215)
Screenshot: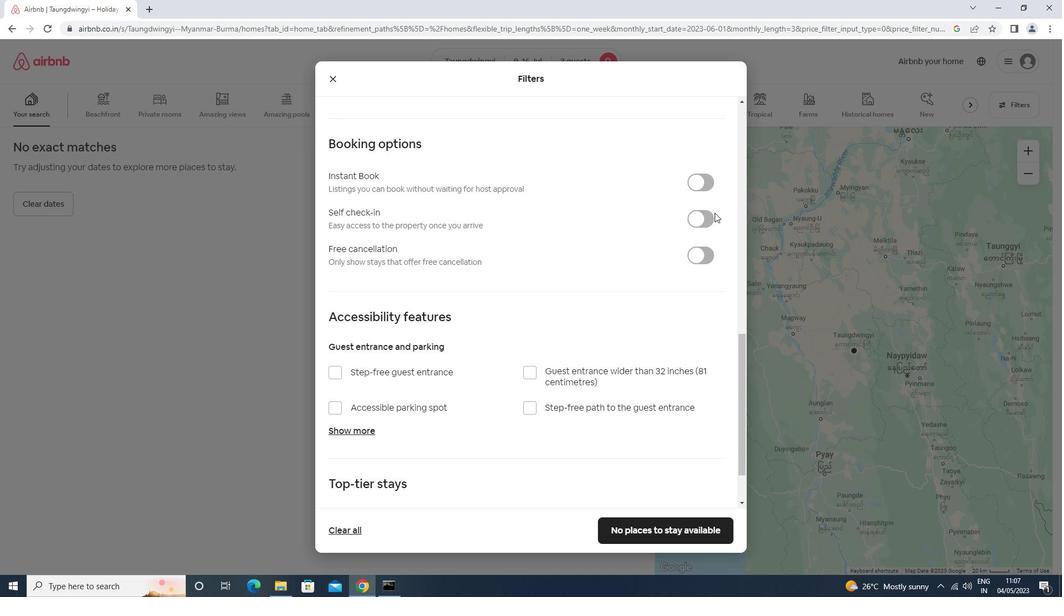 
Action: Mouse pressed left at (706, 215)
Screenshot: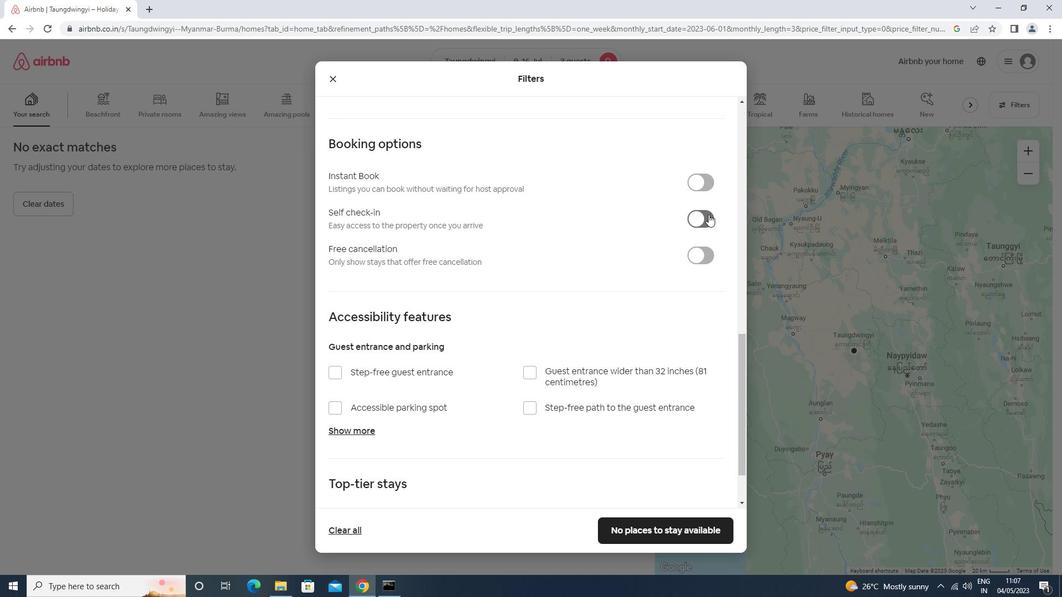 
Action: Mouse moved to (703, 216)
Screenshot: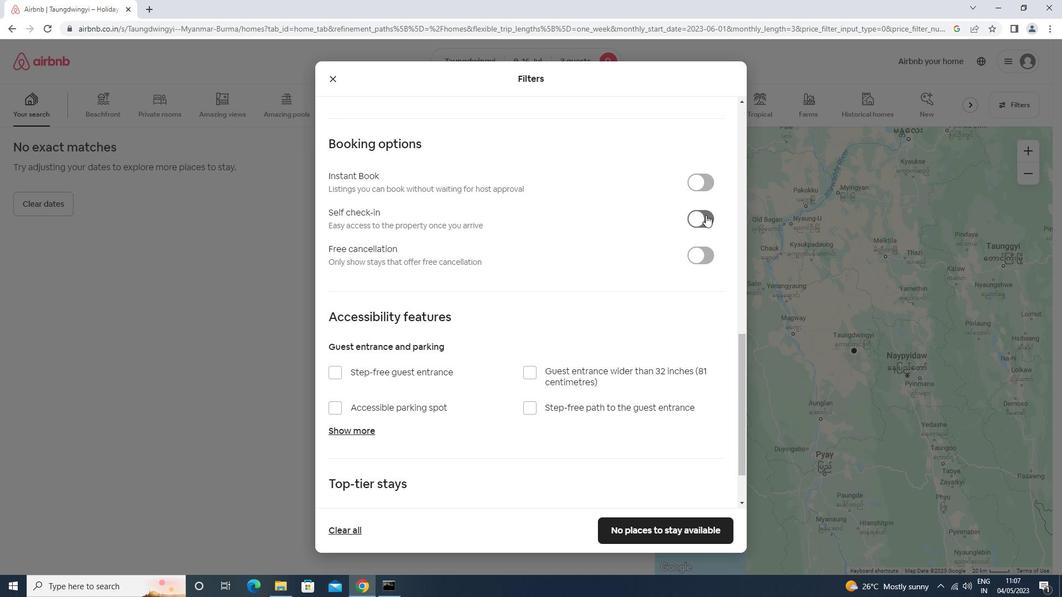 
Action: Mouse scrolled (703, 215) with delta (0, 0)
Screenshot: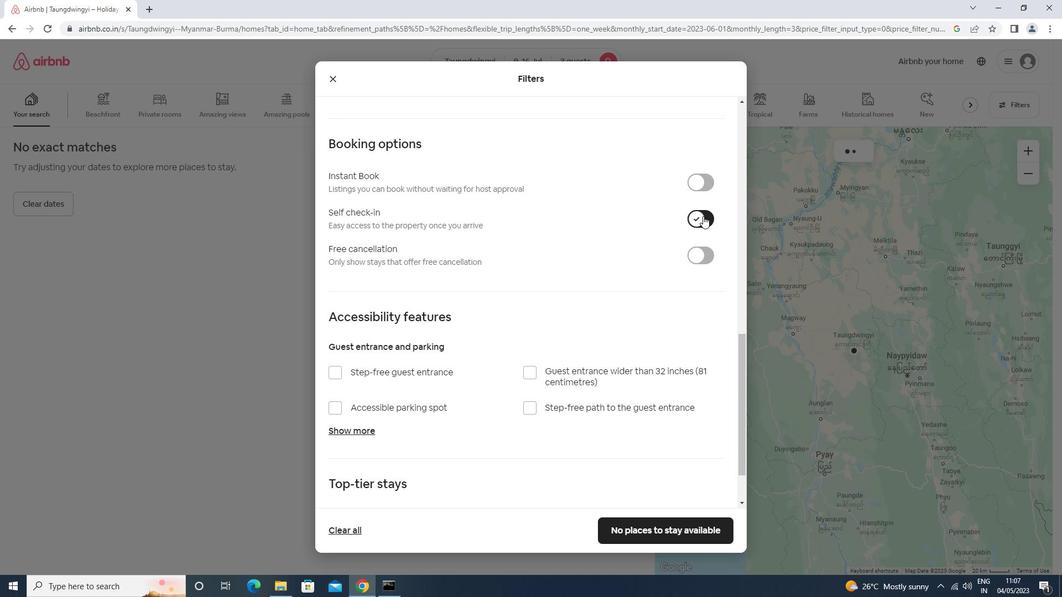 
Action: Mouse scrolled (703, 215) with delta (0, 0)
Screenshot: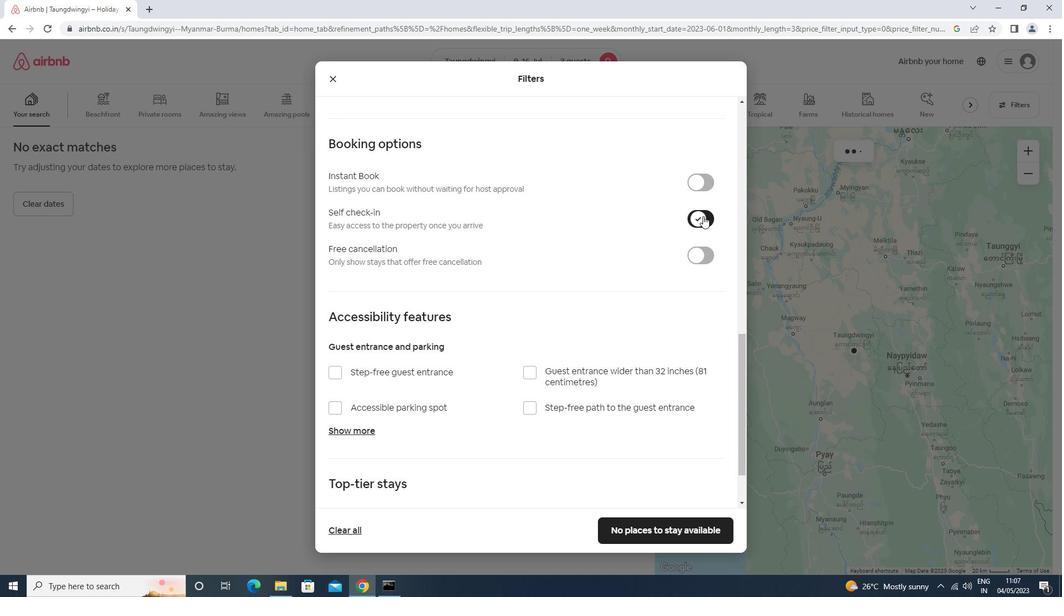 
Action: Mouse scrolled (703, 215) with delta (0, 0)
Screenshot: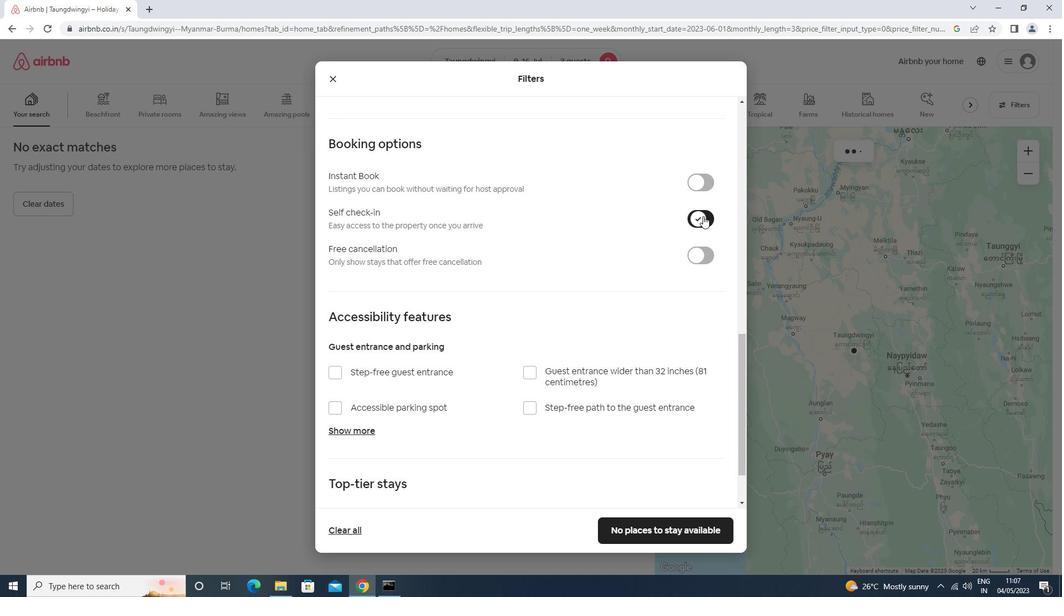 
Action: Mouse scrolled (703, 215) with delta (0, 0)
Screenshot: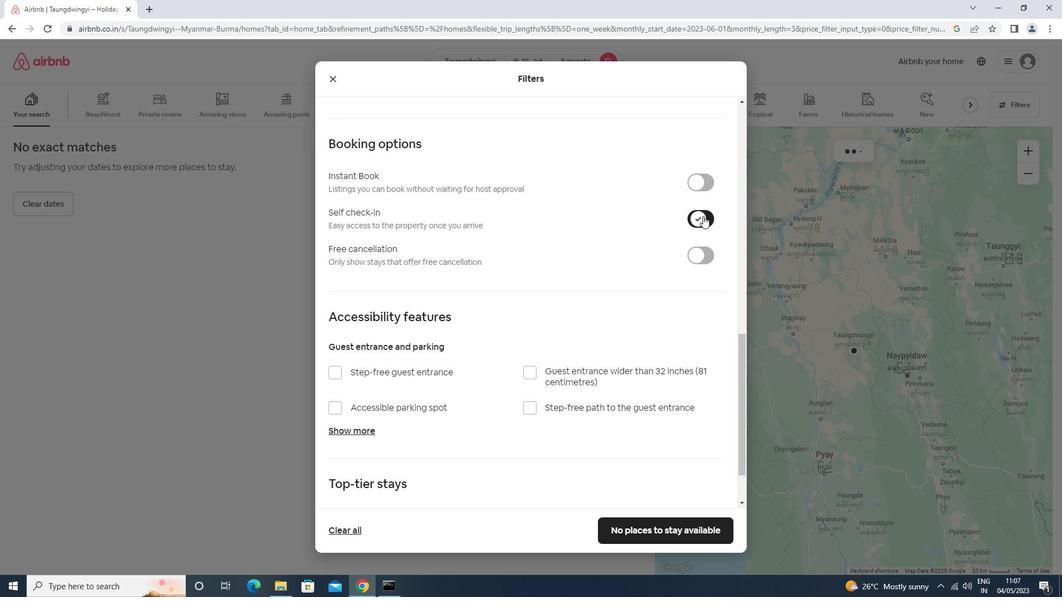 
Action: Mouse moved to (703, 218)
Screenshot: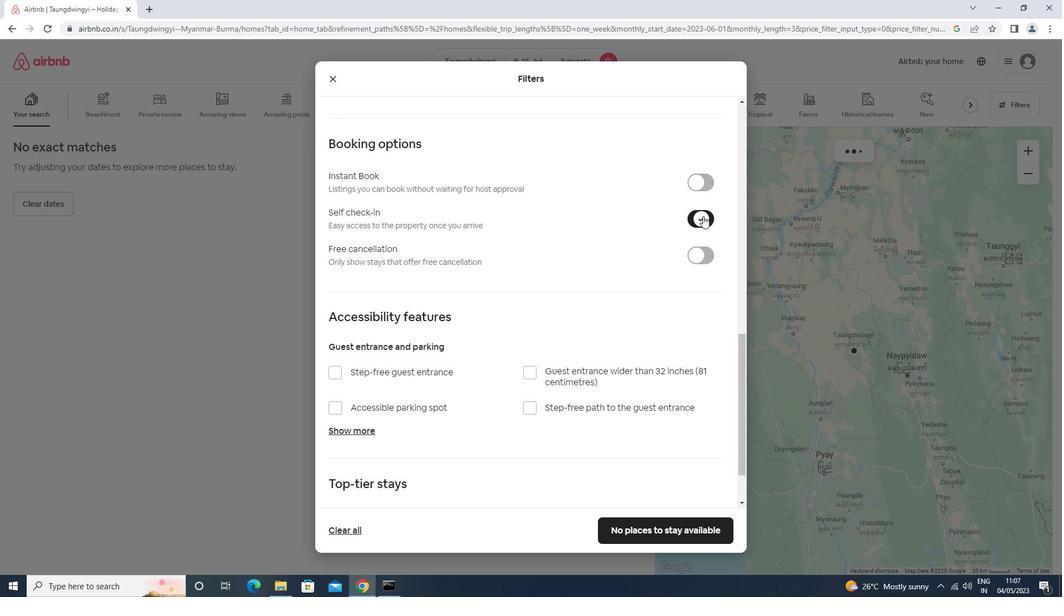 
Action: Mouse scrolled (703, 218) with delta (0, 0)
Screenshot: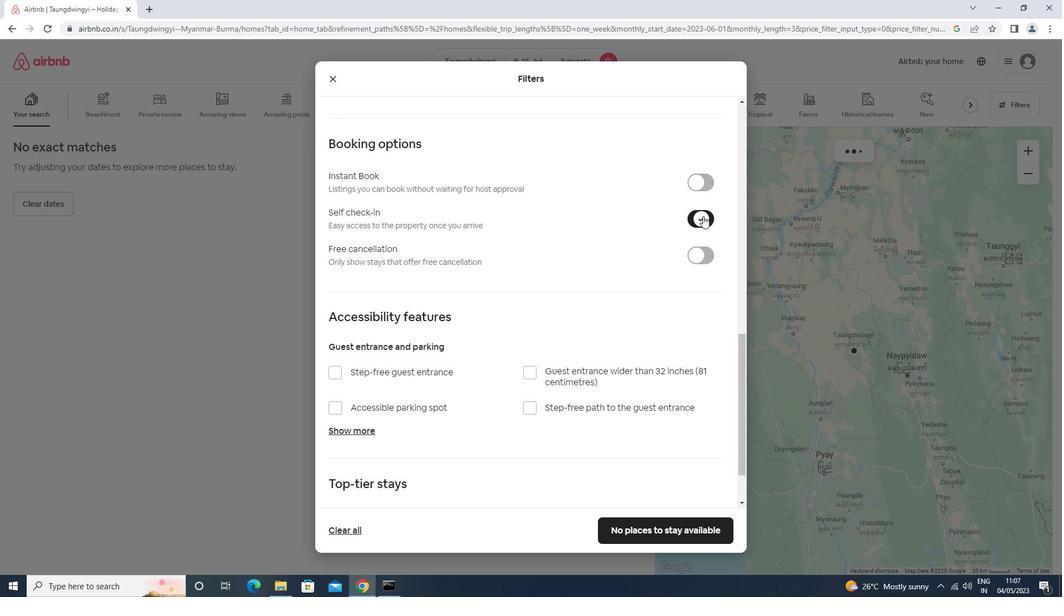 
Action: Mouse moved to (698, 221)
Screenshot: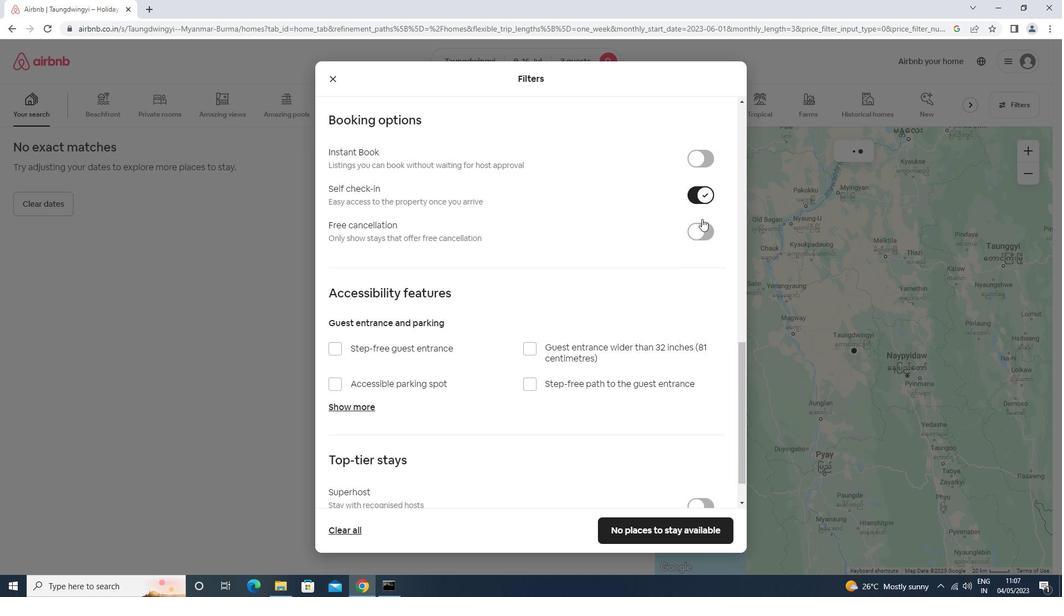 
Action: Mouse scrolled (698, 220) with delta (0, 0)
Screenshot: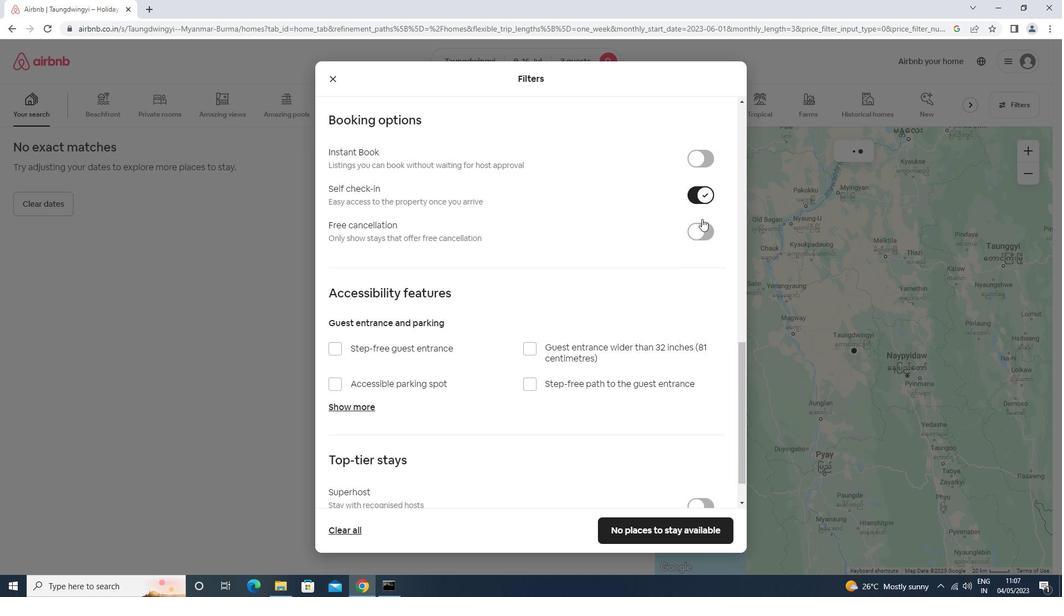 
Action: Mouse moved to (698, 221)
Screenshot: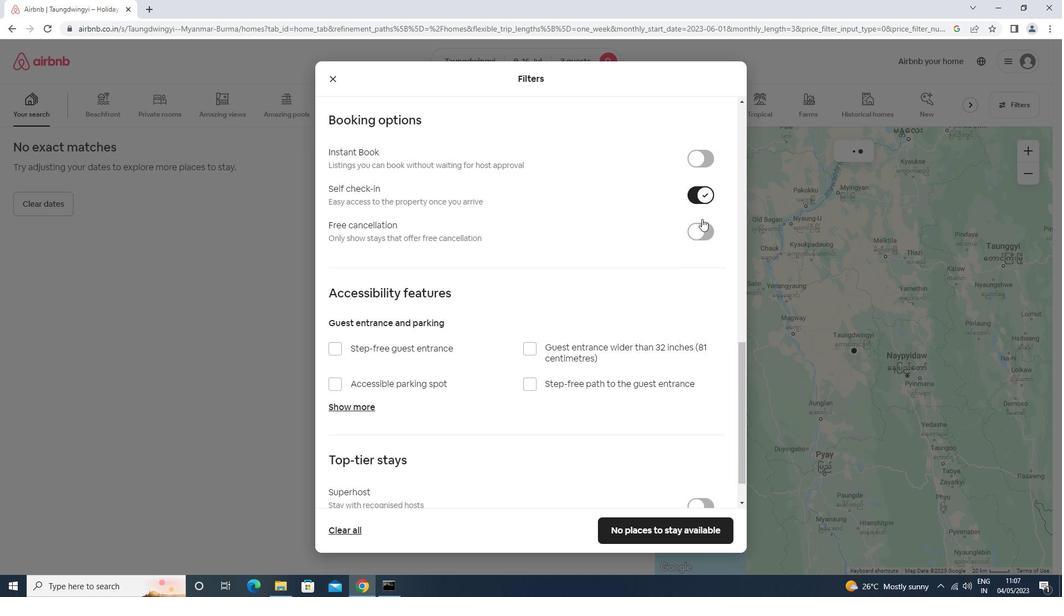 
Action: Mouse scrolled (698, 220) with delta (0, 0)
Screenshot: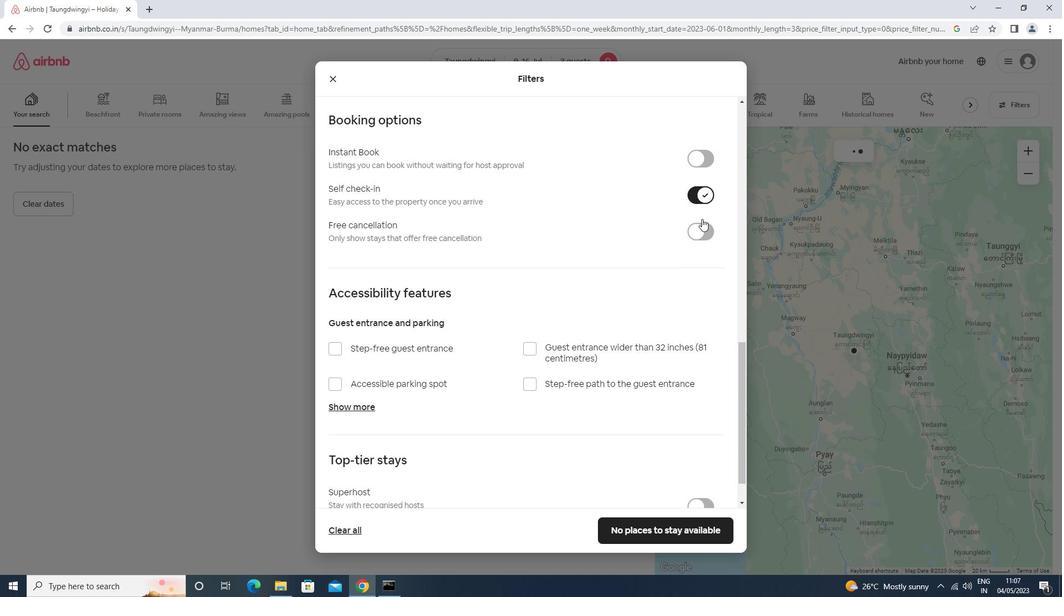 
Action: Mouse scrolled (698, 220) with delta (0, 0)
Screenshot: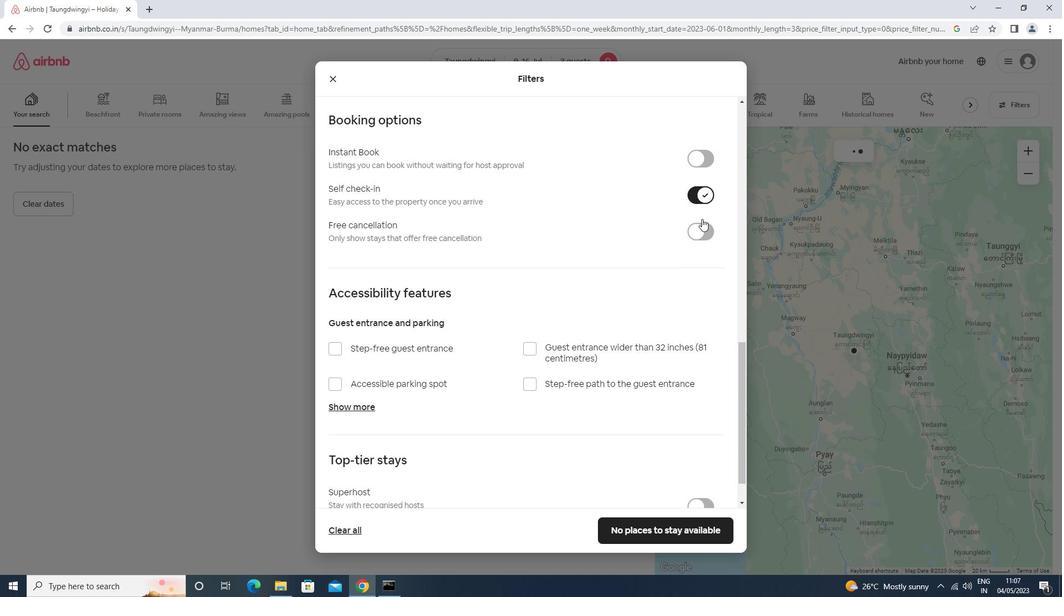 
Action: Mouse scrolled (698, 220) with delta (0, 0)
Screenshot: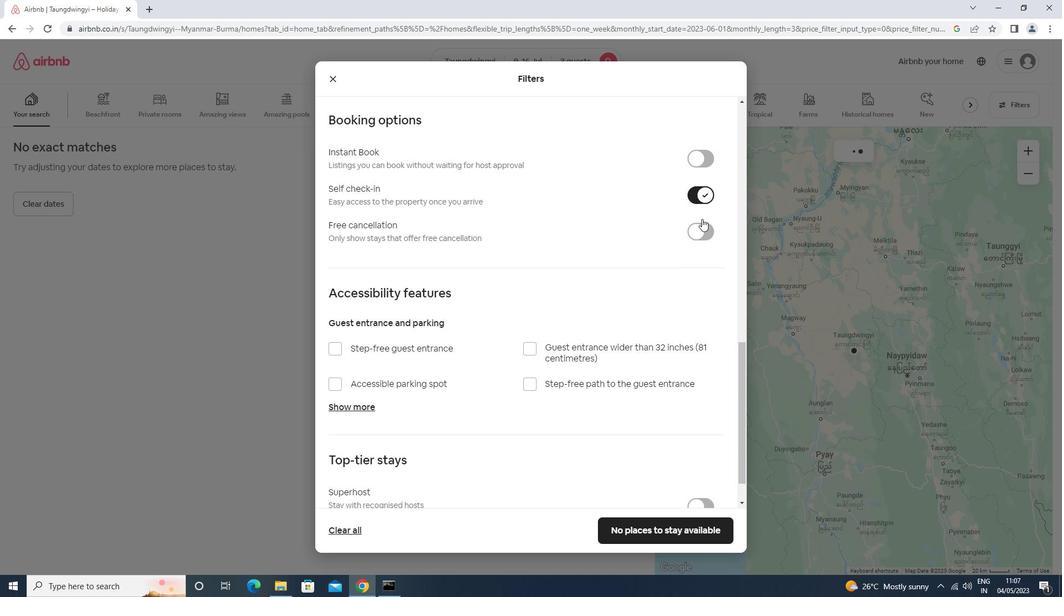 
Action: Mouse moved to (695, 223)
Screenshot: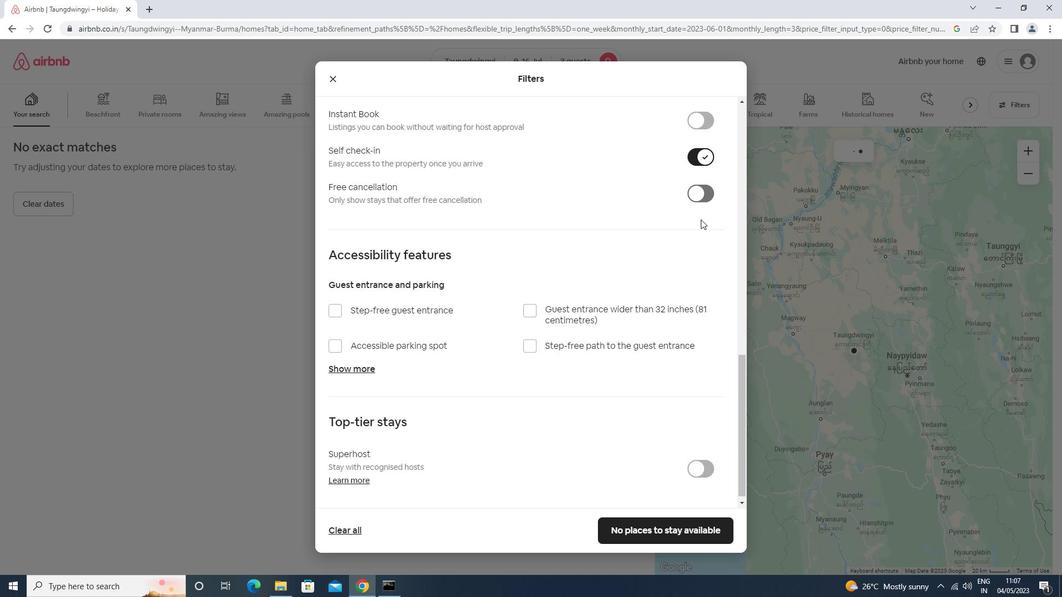 
Action: Mouse scrolled (695, 223) with delta (0, 0)
Screenshot: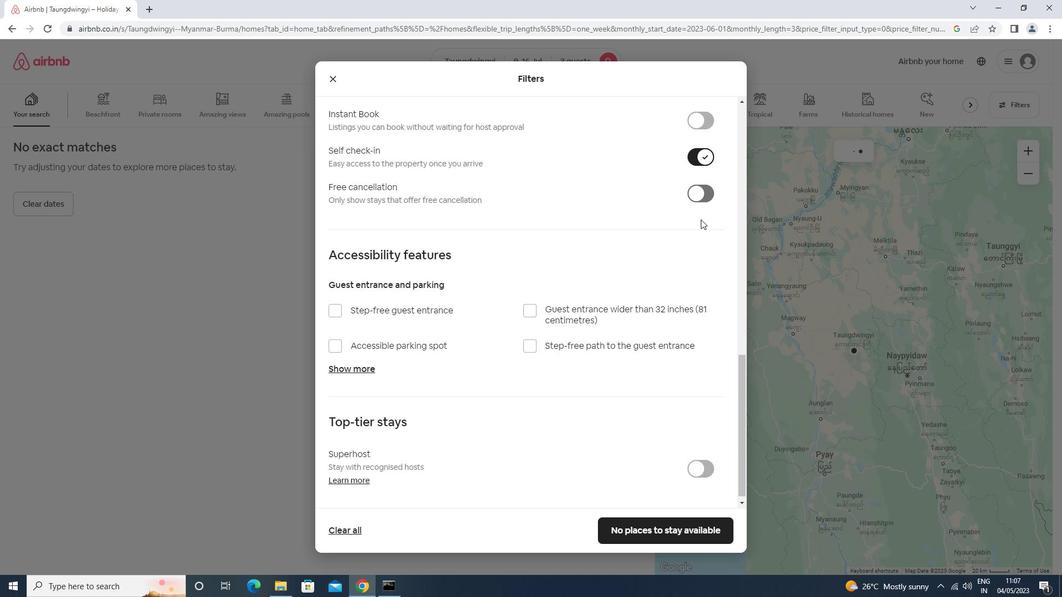 
Action: Mouse moved to (678, 237)
Screenshot: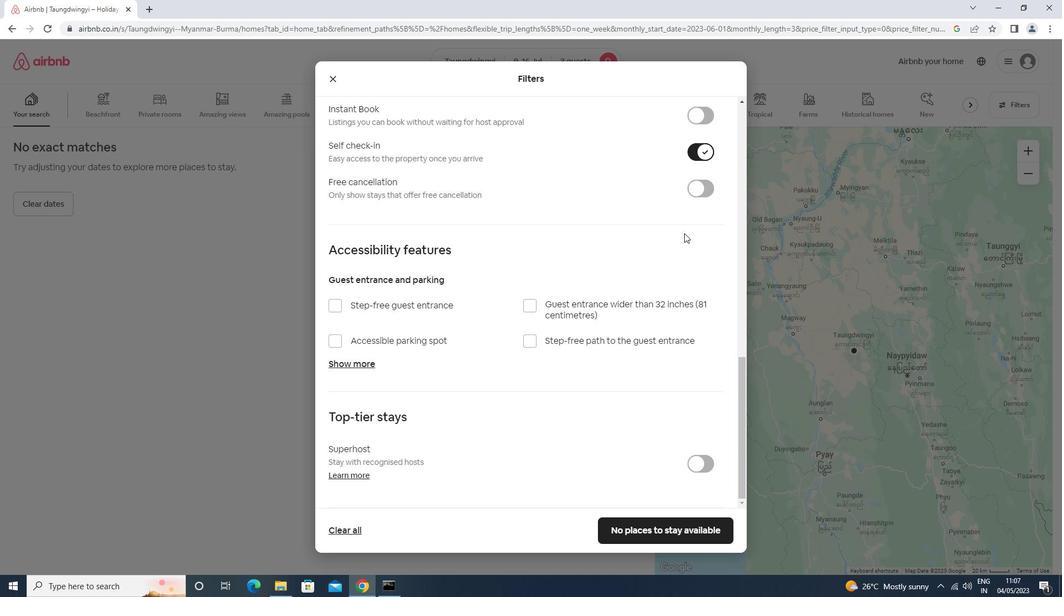 
Action: Mouse scrolled (678, 236) with delta (0, 0)
Screenshot: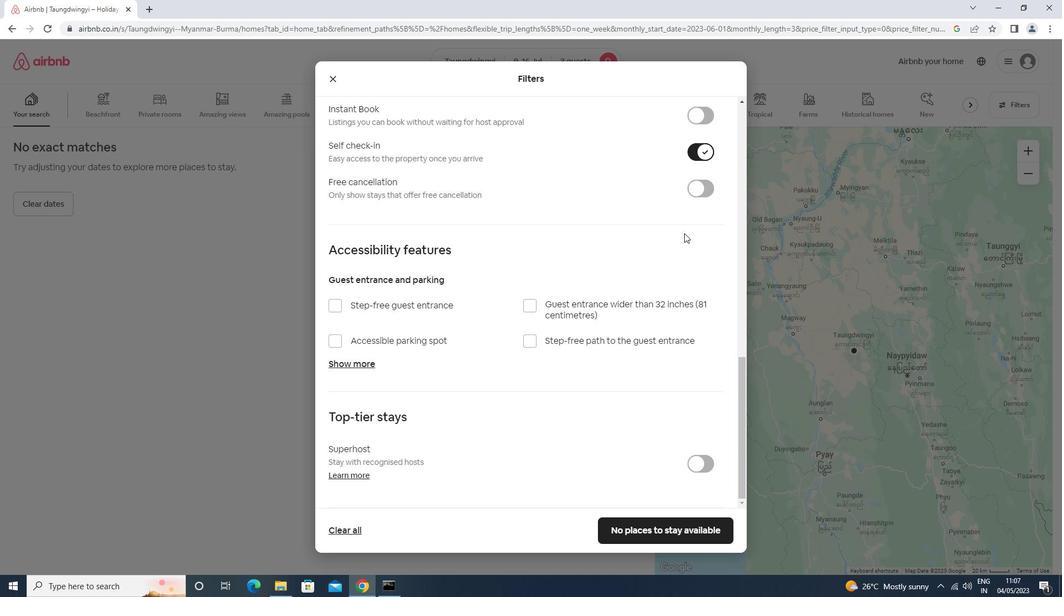 
Action: Mouse moved to (677, 238)
Screenshot: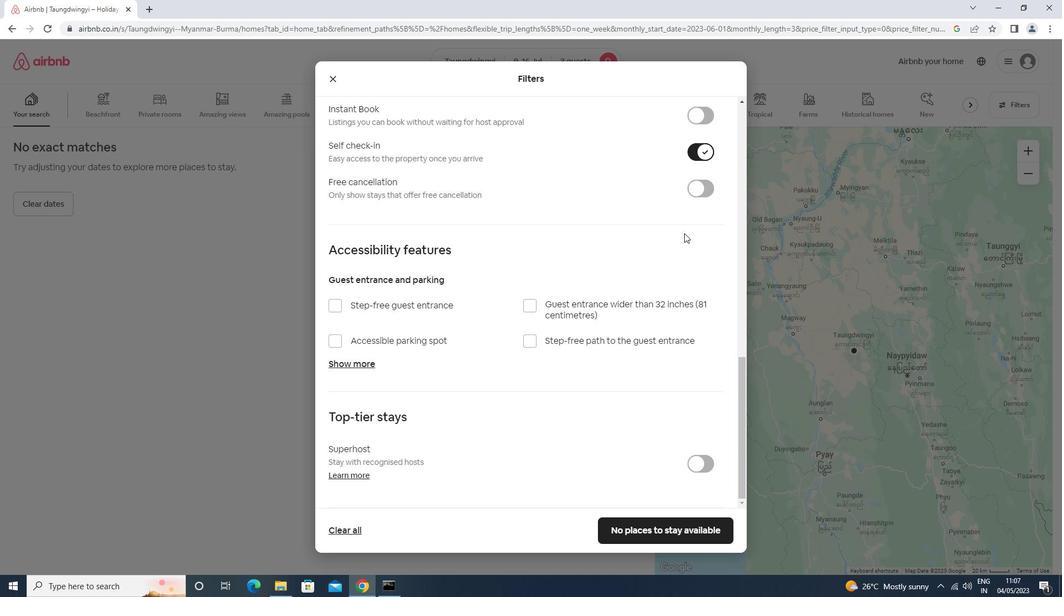 
Action: Mouse scrolled (677, 238) with delta (0, 0)
Screenshot: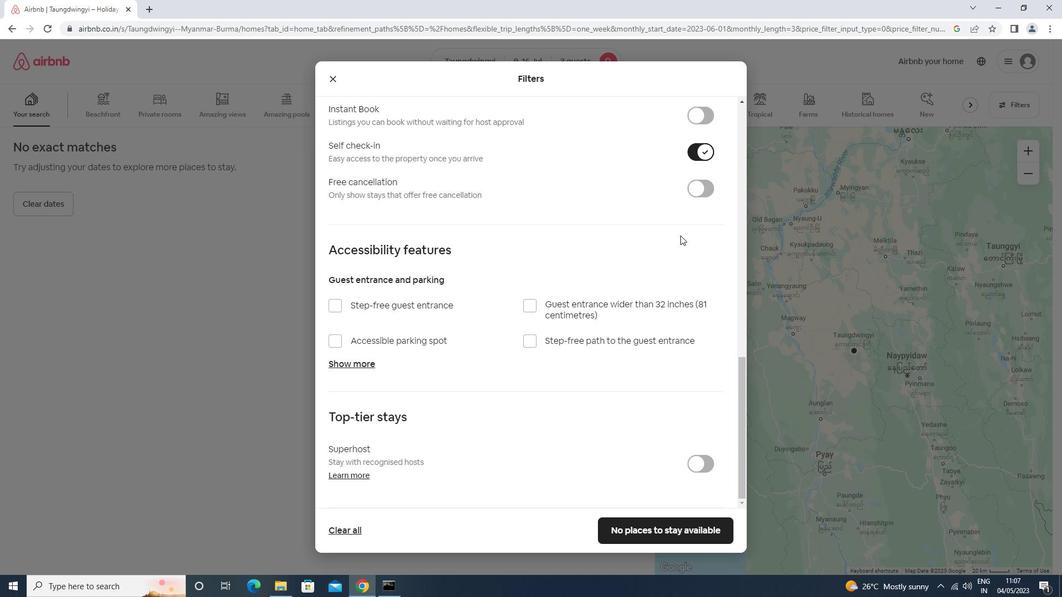 
Action: Mouse moved to (677, 238)
Screenshot: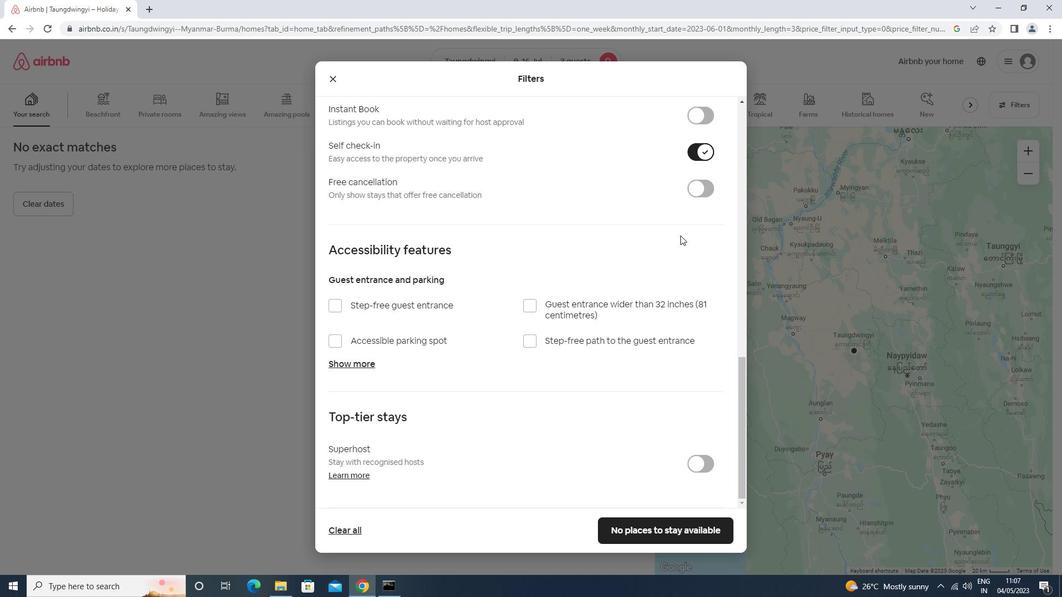 
Action: Mouse scrolled (677, 238) with delta (0, 0)
Screenshot: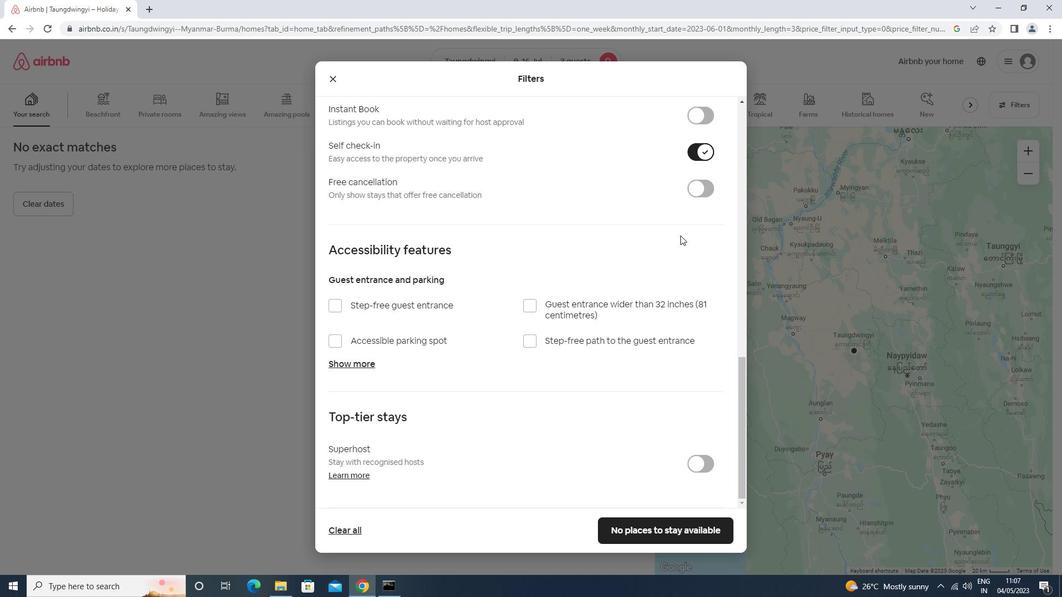 
Action: Mouse moved to (675, 239)
Screenshot: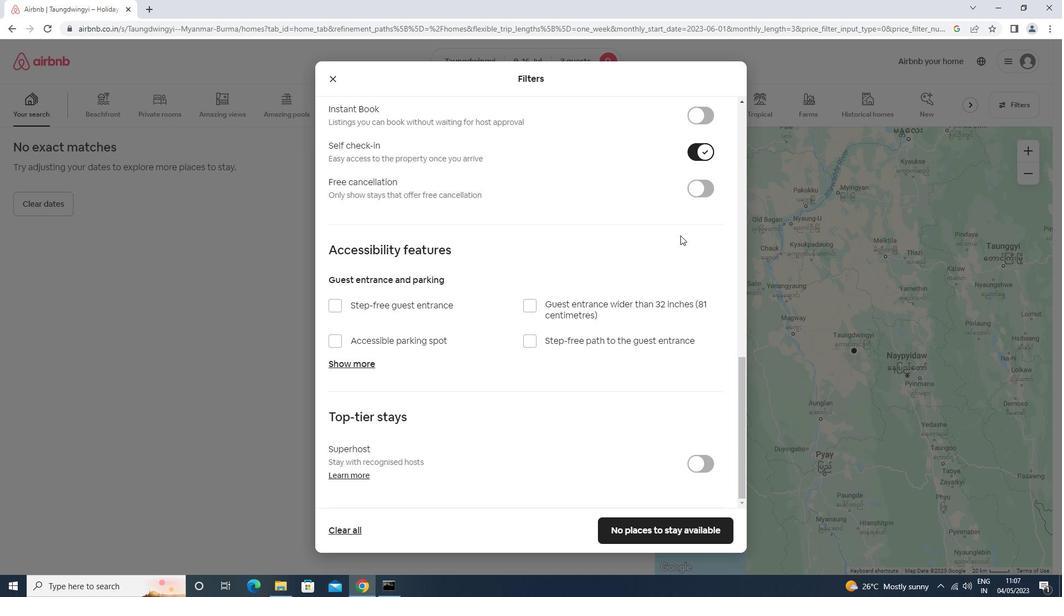
Action: Mouse scrolled (675, 239) with delta (0, 0)
Screenshot: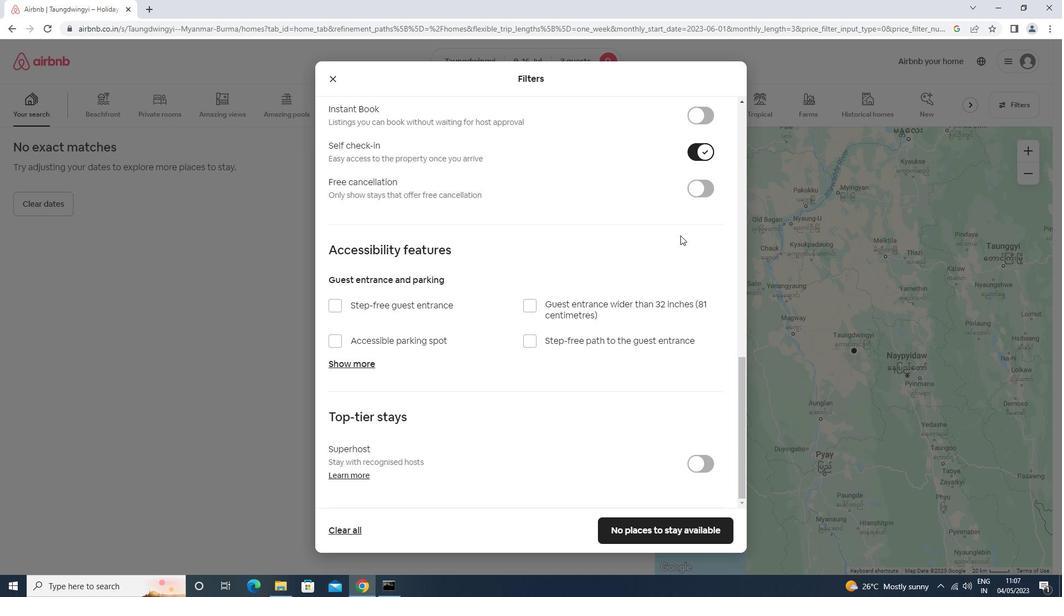 
Action: Mouse moved to (674, 242)
Screenshot: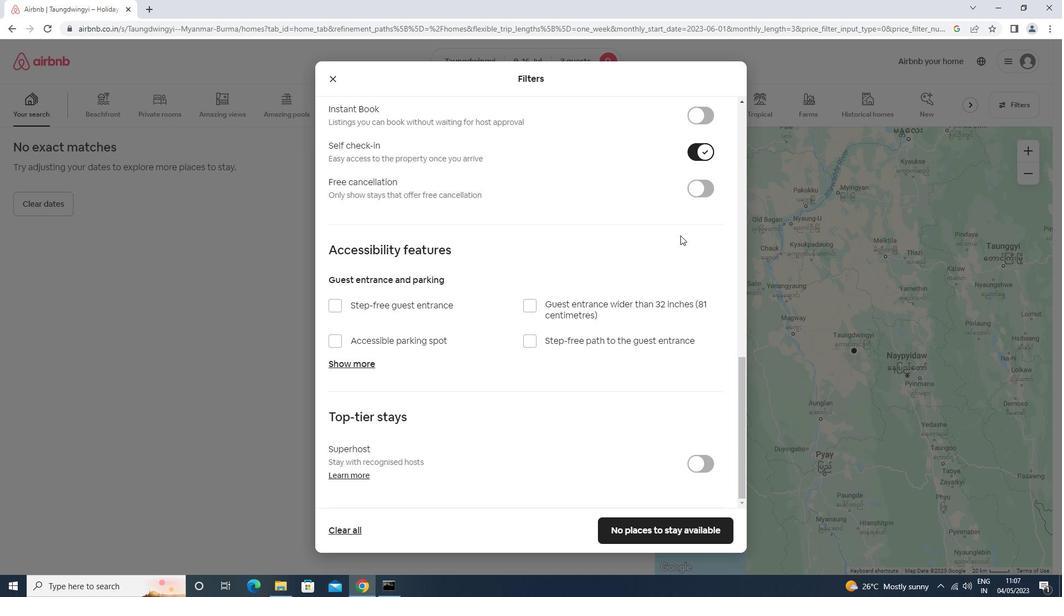 
Action: Mouse scrolled (674, 241) with delta (0, 0)
Screenshot: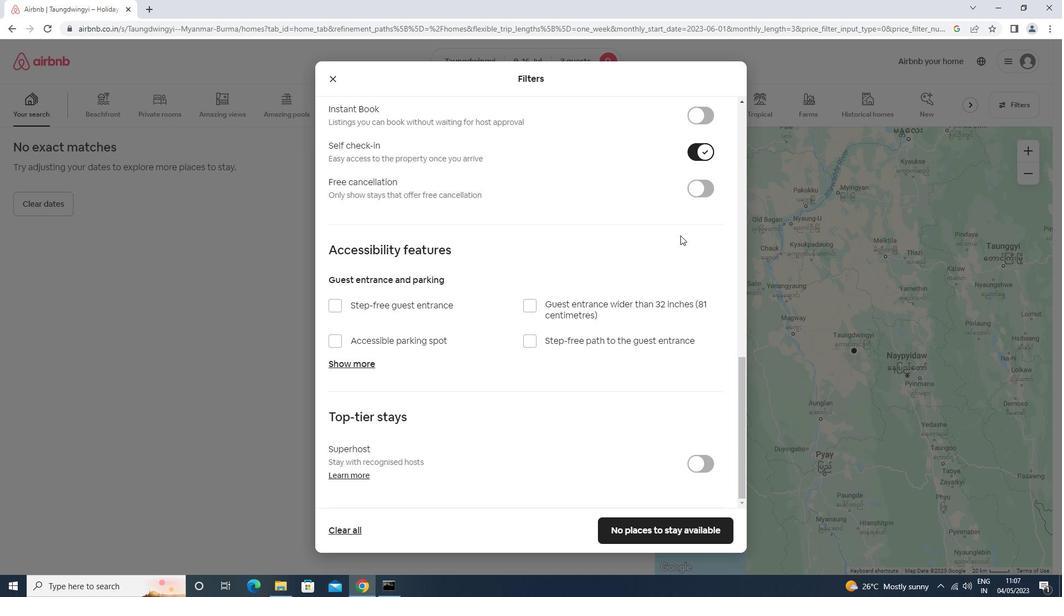 
Action: Mouse moved to (618, 533)
Screenshot: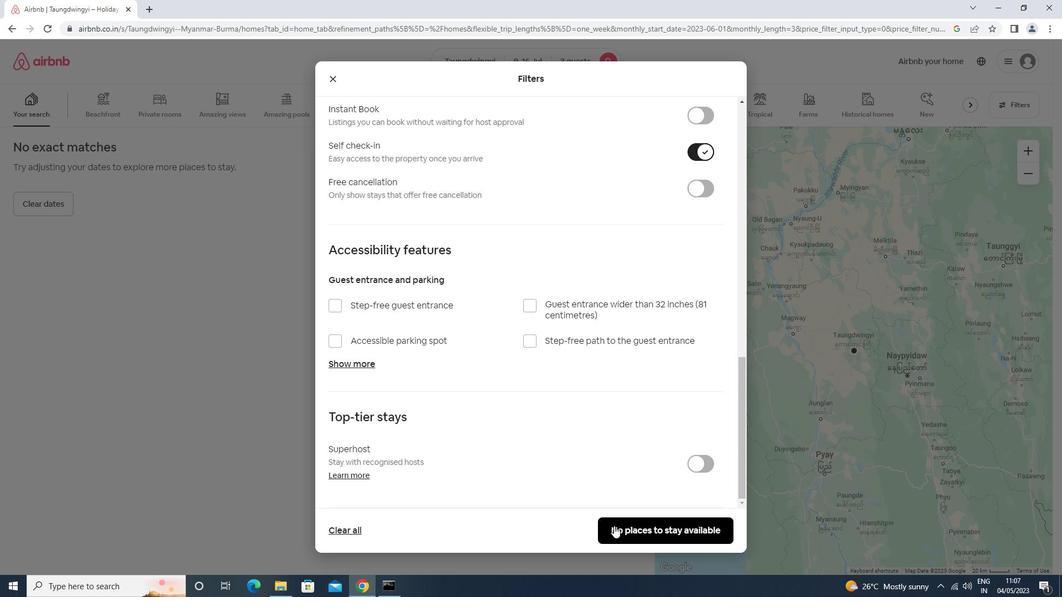 
Action: Mouse pressed left at (618, 533)
Screenshot: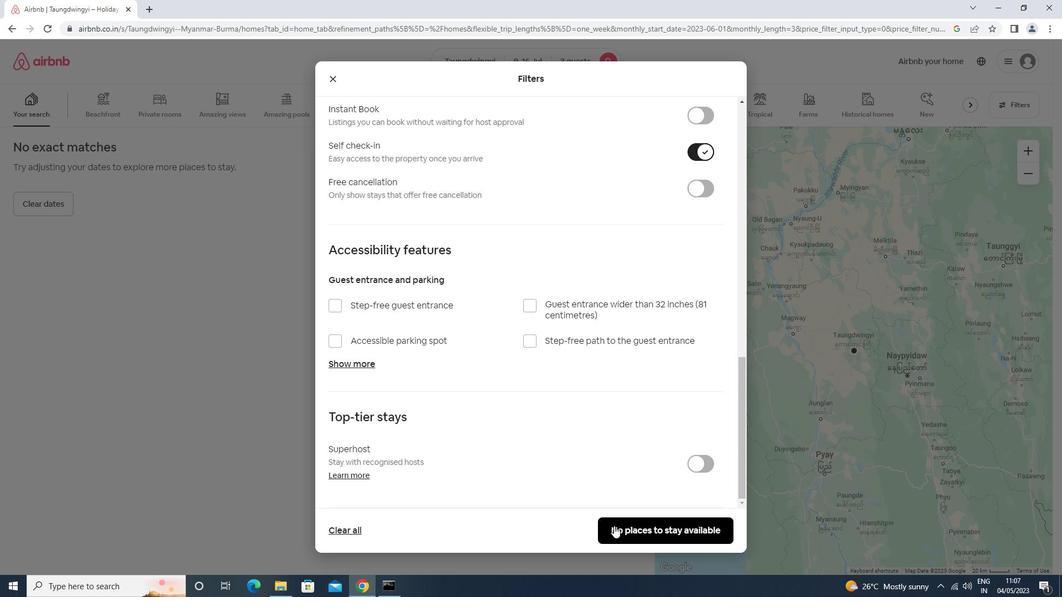
Action: Mouse moved to (618, 528)
Screenshot: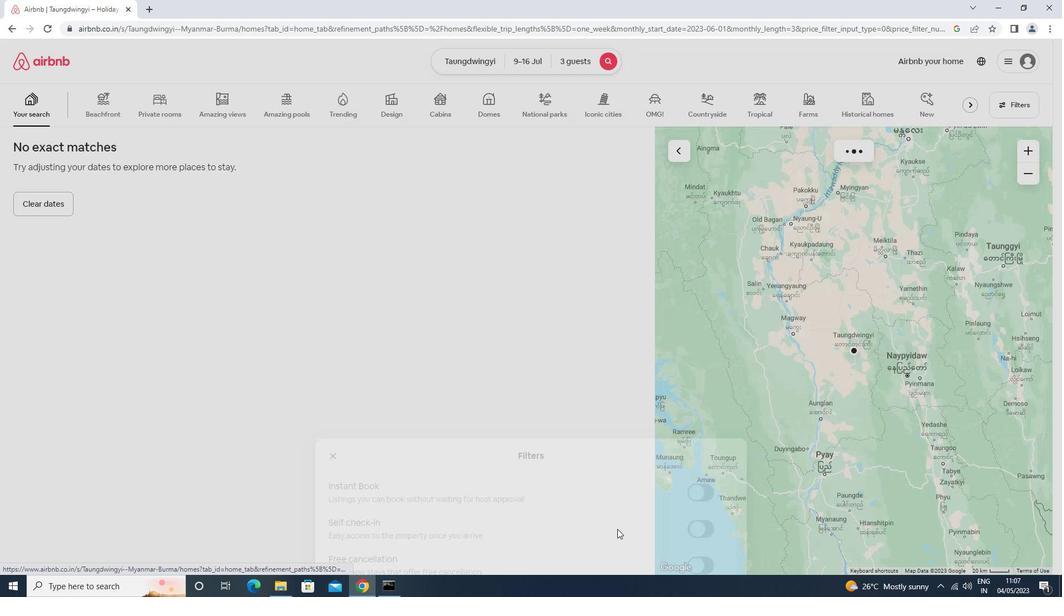 
